 Task: Add an event with the title Performance Improvement Plan Review and Progress Tracking, date '2024/05/13', time 8:00 AM to 10:00 AMand add a description: Collecting and analyzing customer feedback, reviews, and sentiment regarding the campaign. This can be done through surveys, focus groups, social media monitoring, or other feedback mechanisms. Understanding customer perception and sentiment helps to gauge the campaign's impact on brand perception and customer satisfaction.Select event color  Basil . Add location for the event as: The Hague, Netherlands, logged in from the account softage.4@softage.netand send the event invitation to softage.2@softage.net and softage.3@softage.net. Set a reminder for the event Every weekday(Monday to Friday)
Action: Mouse moved to (69, 87)
Screenshot: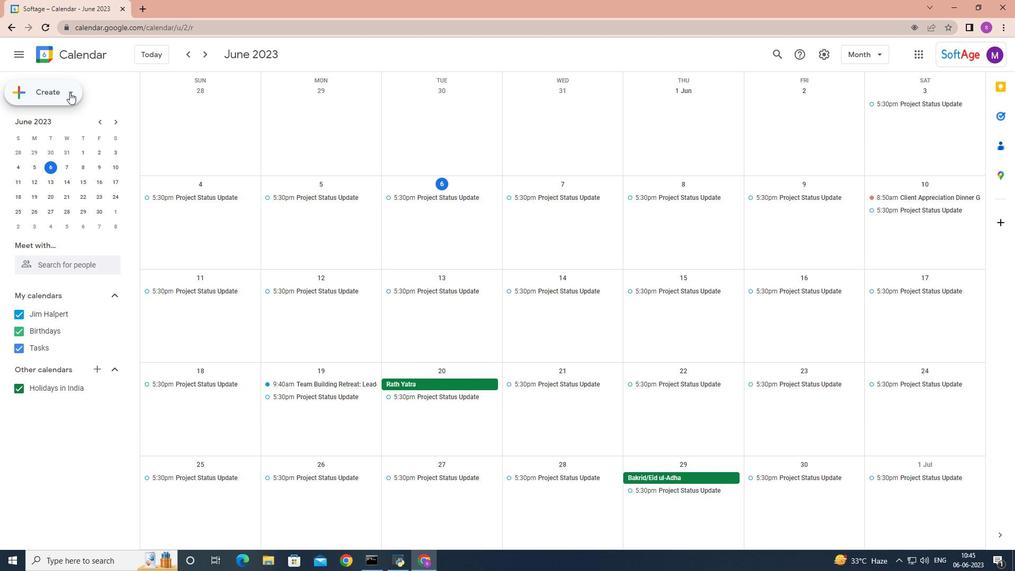 
Action: Mouse pressed left at (69, 87)
Screenshot: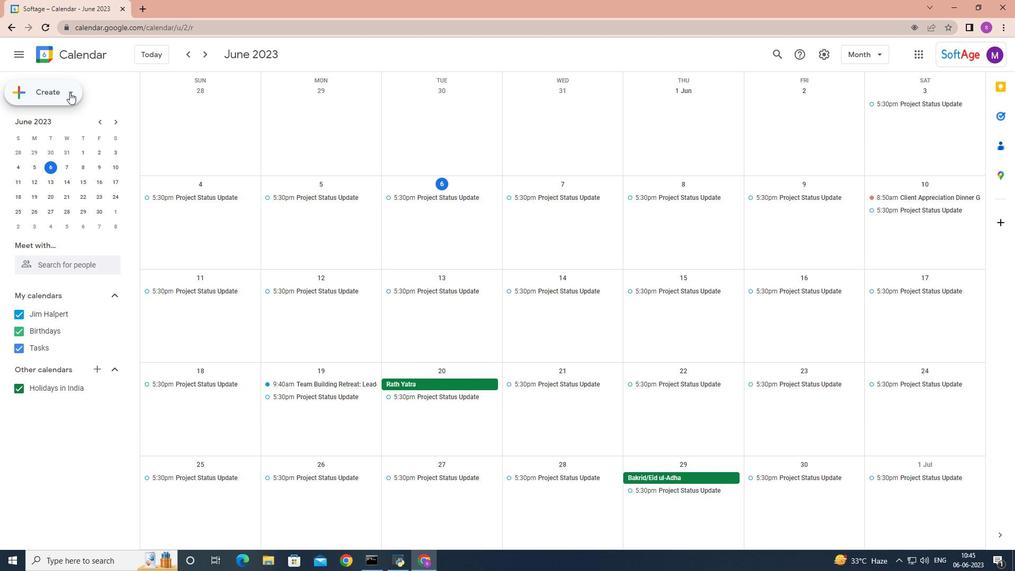 
Action: Mouse moved to (63, 120)
Screenshot: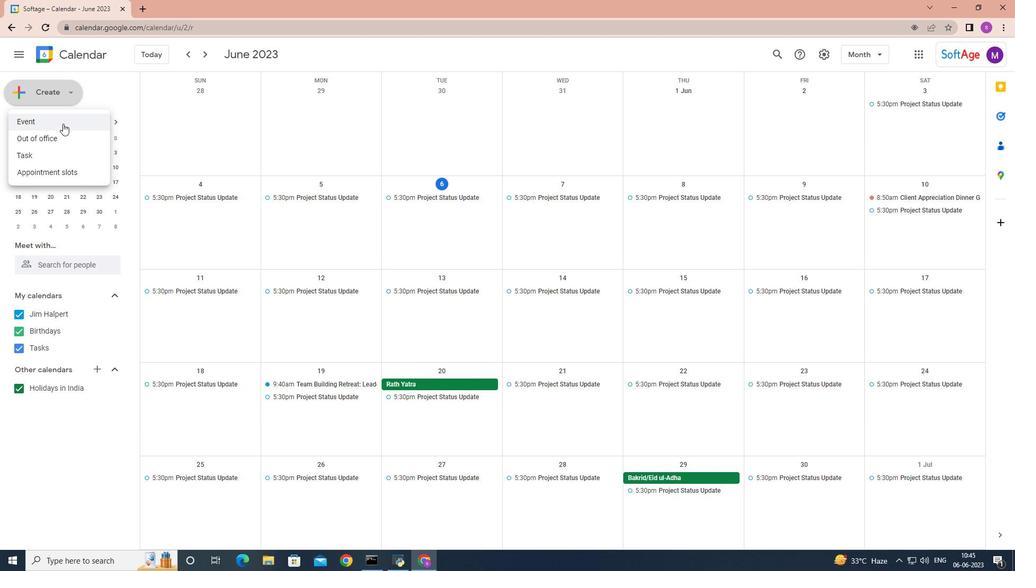 
Action: Mouse pressed left at (63, 120)
Screenshot: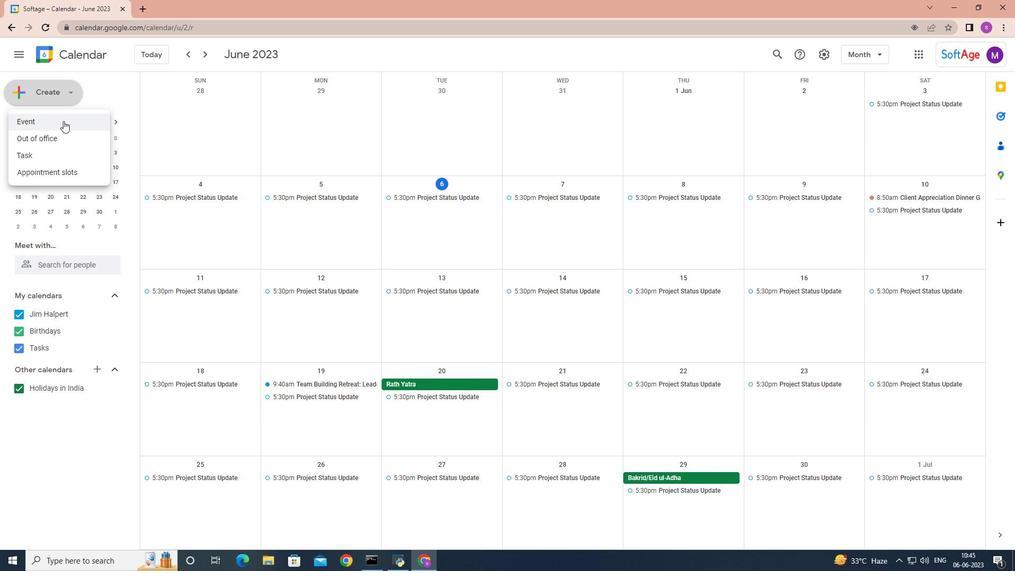 
Action: Mouse moved to (296, 414)
Screenshot: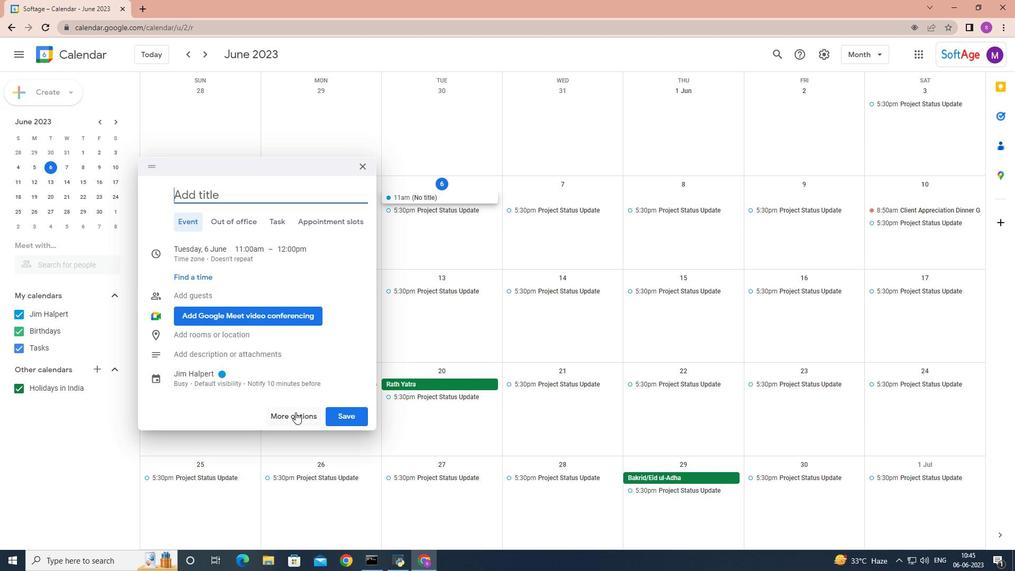 
Action: Mouse pressed left at (296, 414)
Screenshot: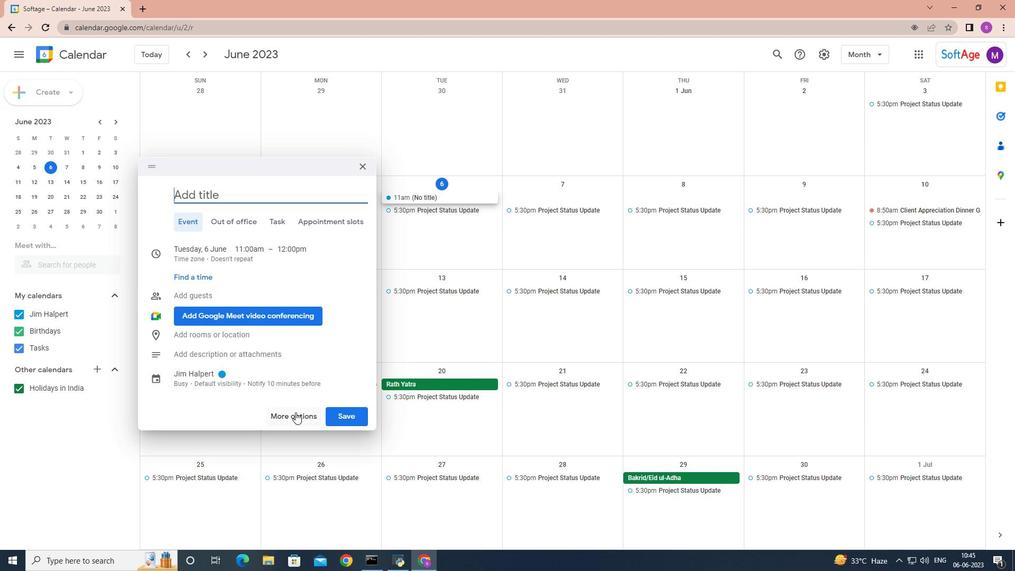 
Action: Key pressed <Key.shift>Performance<Key.space><Key.shift>Impovement<Key.space><Key.backspace><Key.backspace><Key.backspace><Key.backspace><Key.backspace><Key.backspace><Key.backspace><Key.backspace>rovement<Key.space><Key.shift>Plal<Key.backspace>n<Key.space><Key.shift>Revo<Key.backspace>iew<Key.space>and<Key.space>progress<Key.space><Key.shift>Tracking<Key.space>
Screenshot: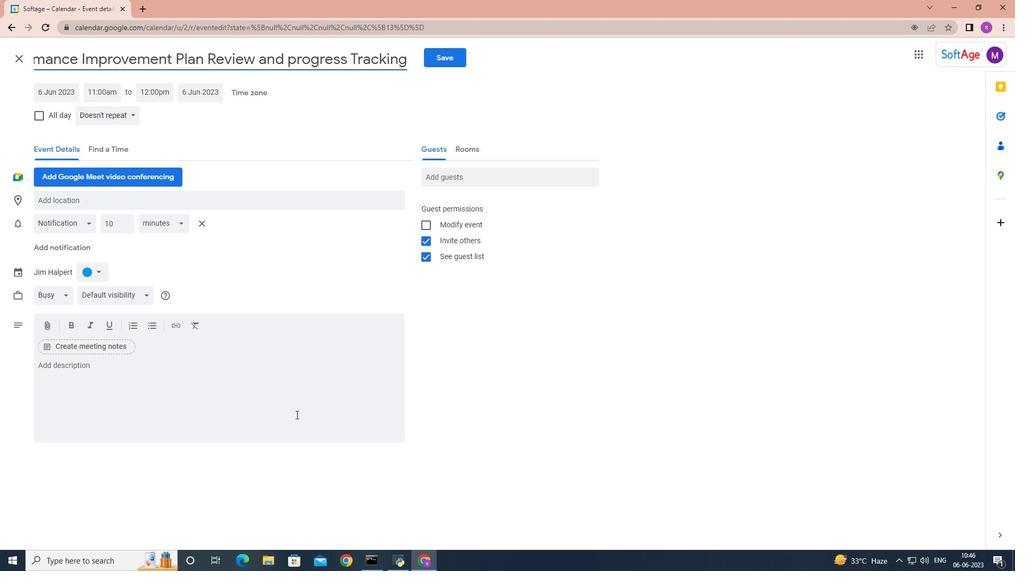
Action: Mouse moved to (60, 91)
Screenshot: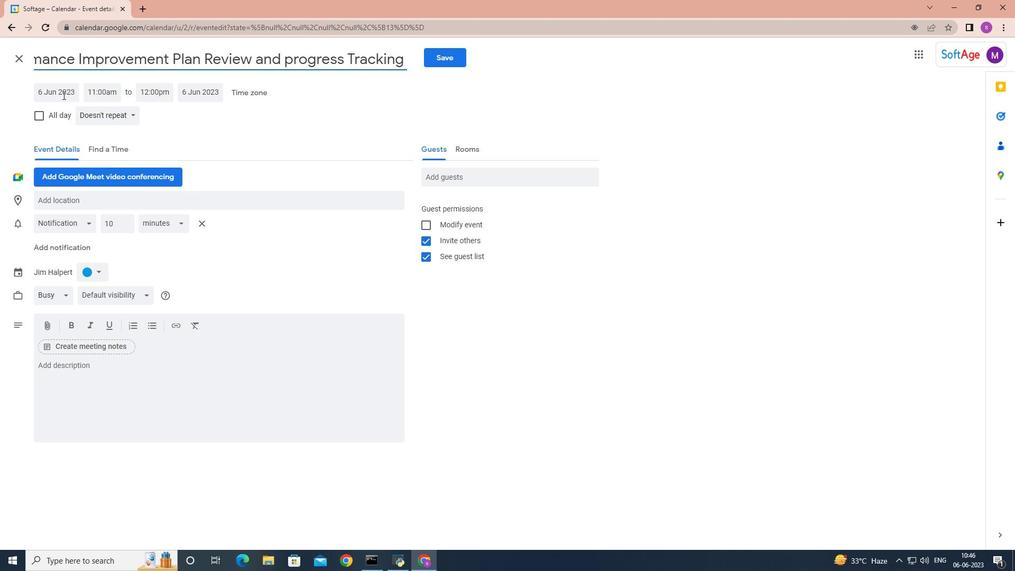 
Action: Mouse pressed left at (60, 91)
Screenshot: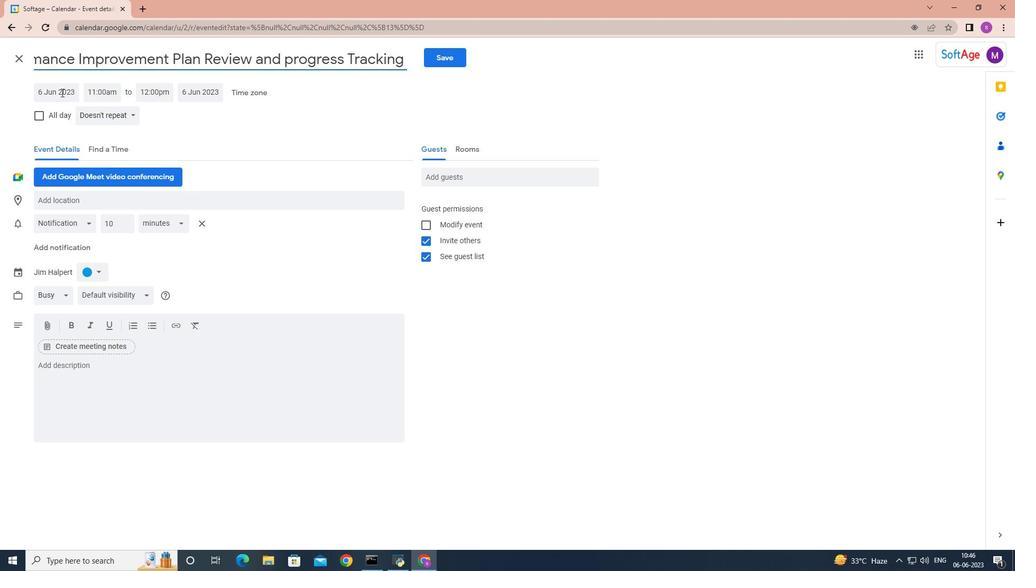 
Action: Mouse moved to (169, 113)
Screenshot: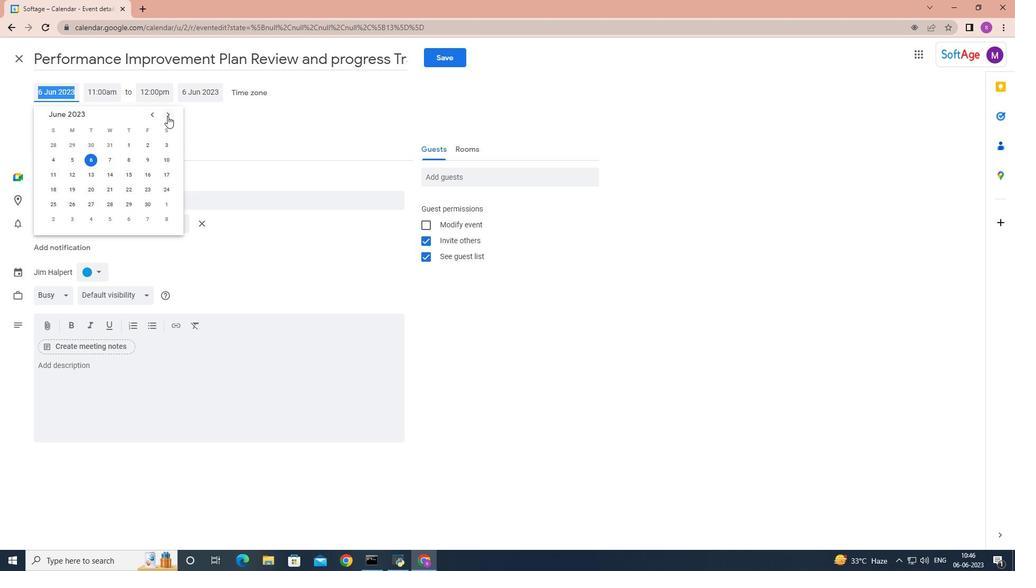 
Action: Mouse pressed left at (169, 113)
Screenshot: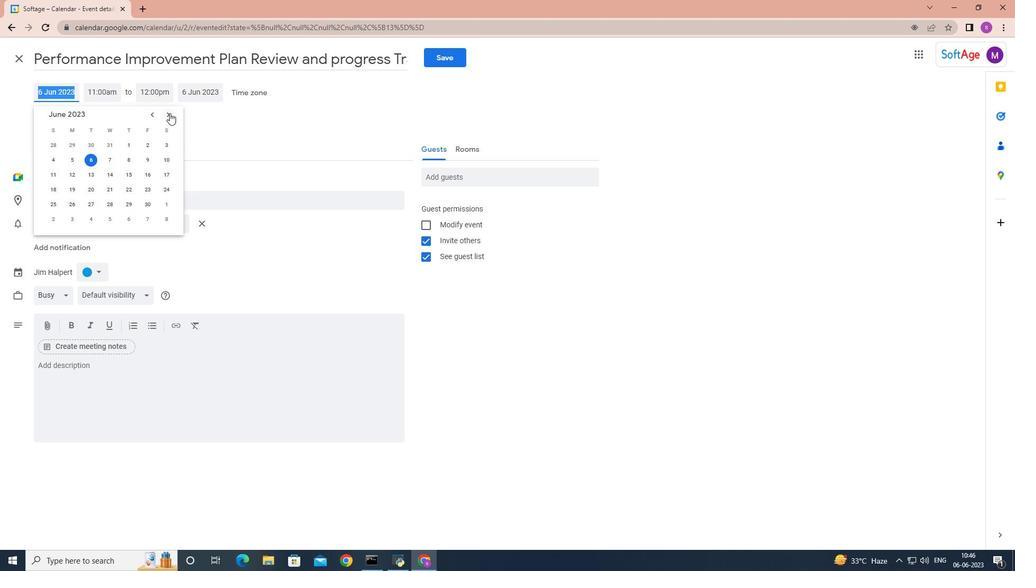 
Action: Mouse pressed left at (169, 113)
Screenshot: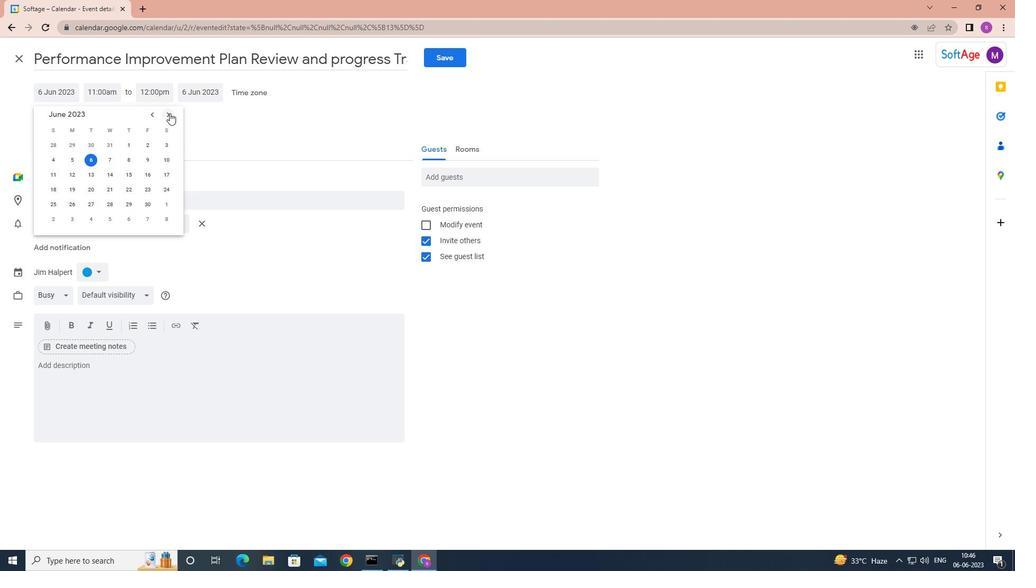 
Action: Mouse pressed left at (169, 113)
Screenshot: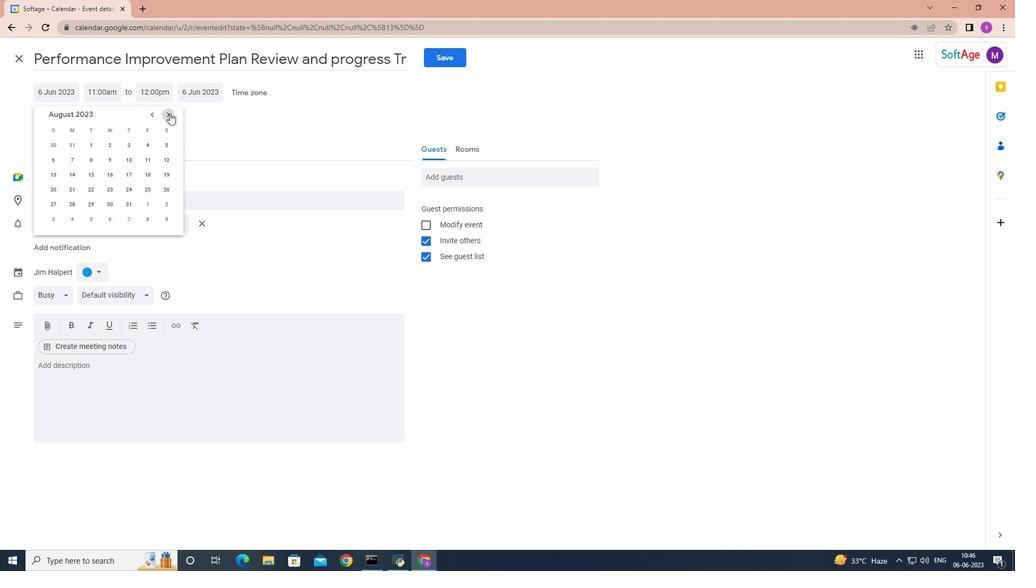 
Action: Mouse pressed left at (169, 113)
Screenshot: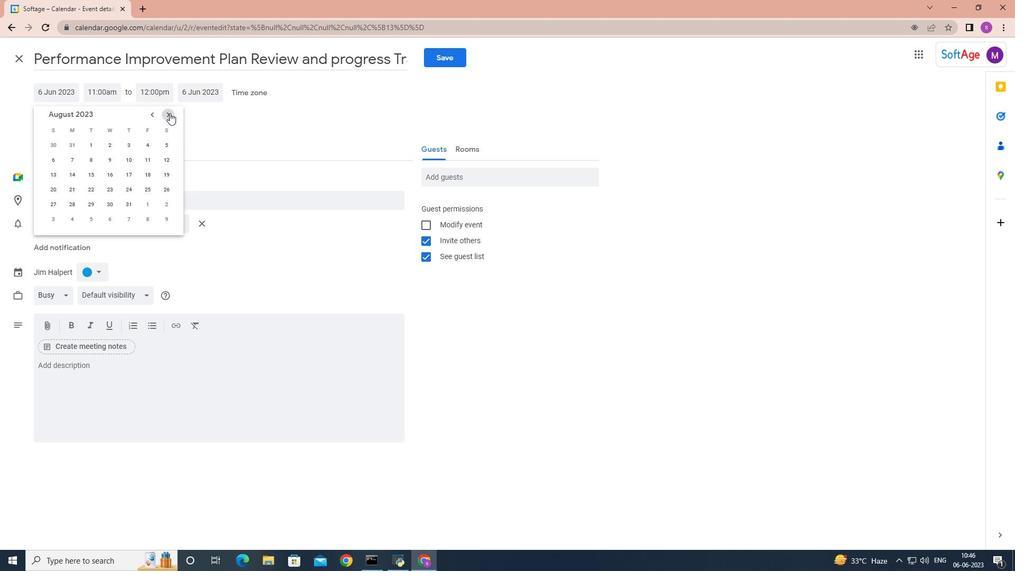 
Action: Mouse pressed left at (169, 113)
Screenshot: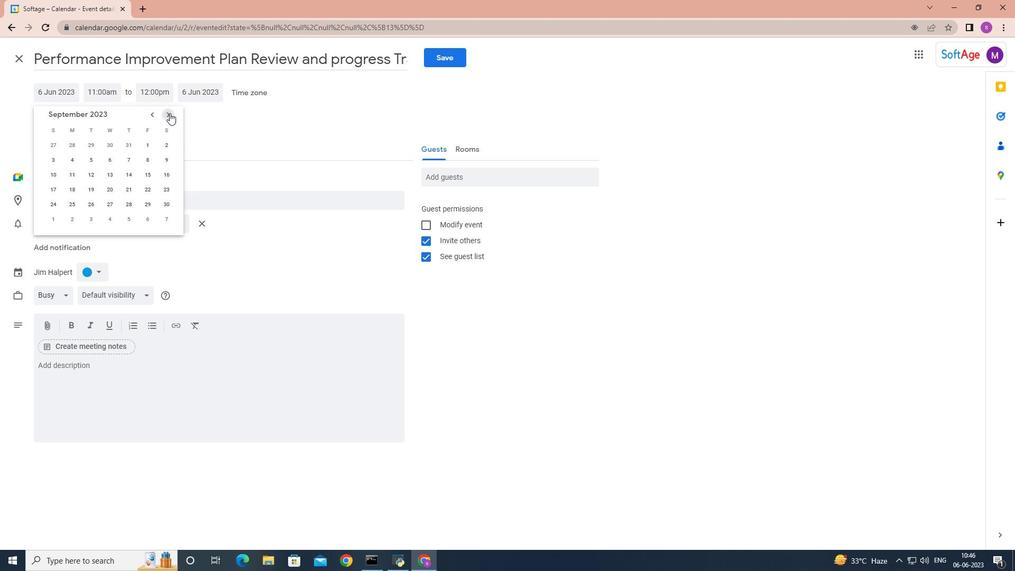 
Action: Mouse pressed left at (169, 113)
Screenshot: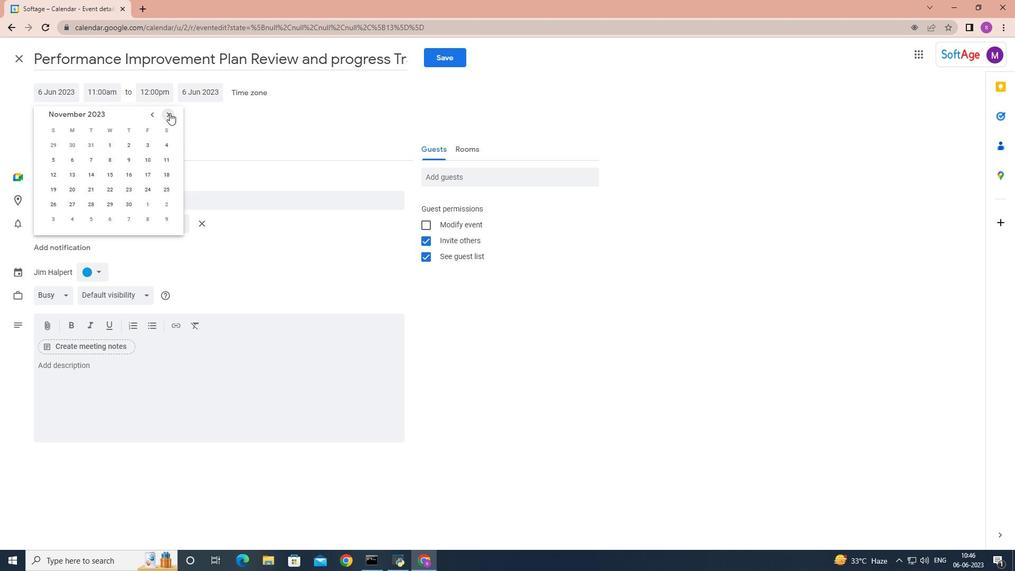 
Action: Mouse pressed left at (169, 113)
Screenshot: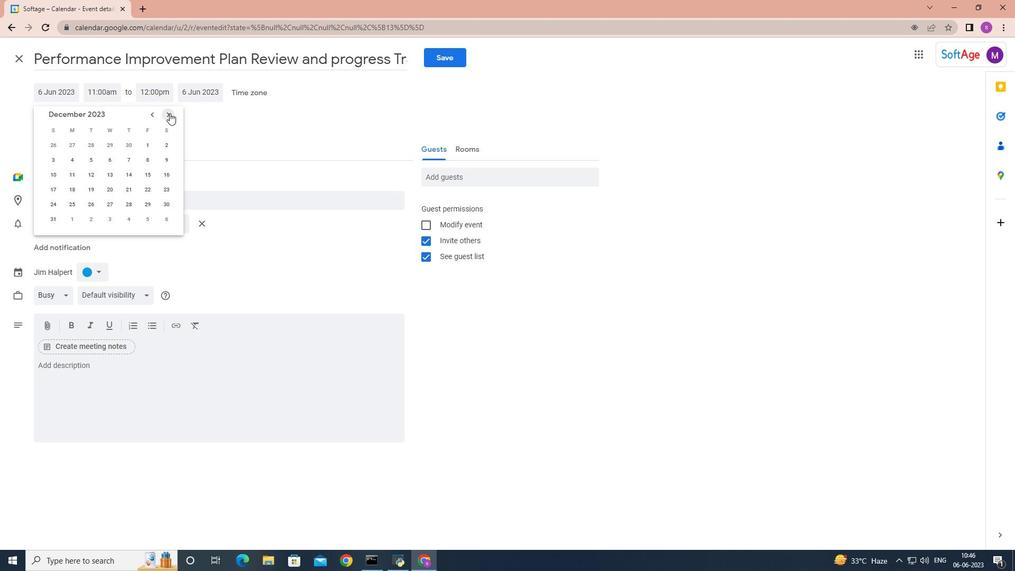 
Action: Mouse pressed left at (169, 113)
Screenshot: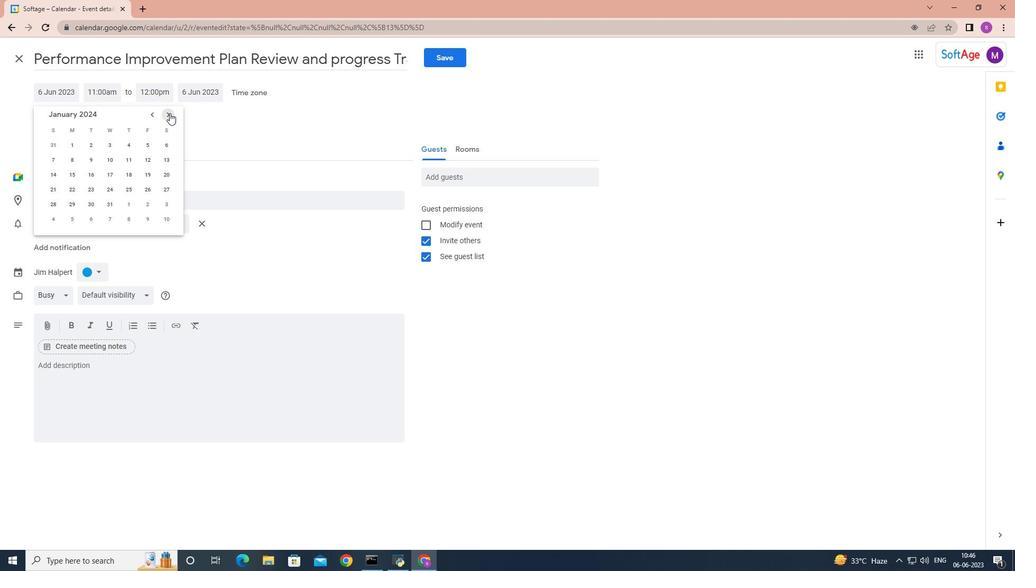 
Action: Mouse pressed left at (169, 113)
Screenshot: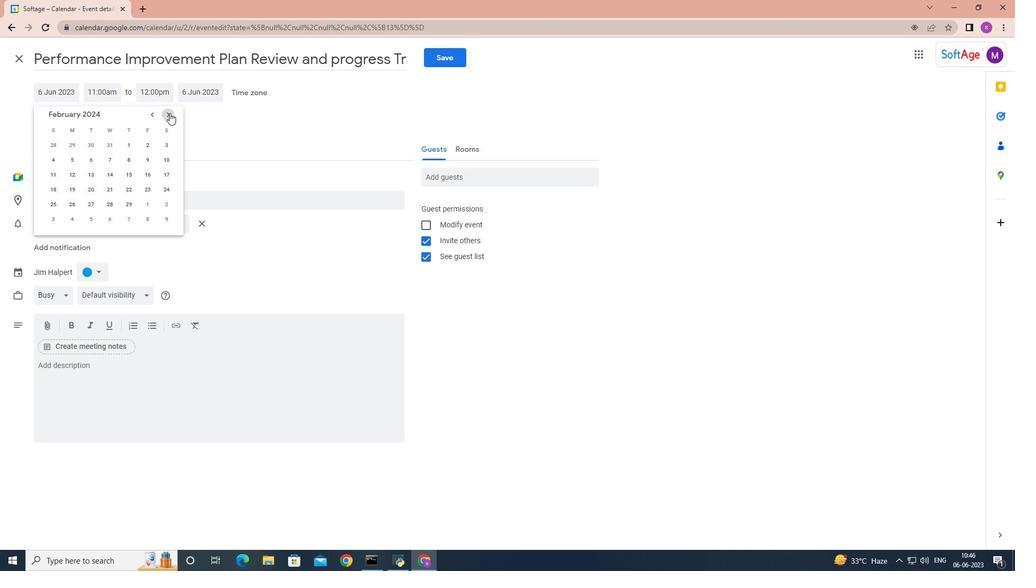 
Action: Mouse pressed left at (169, 113)
Screenshot: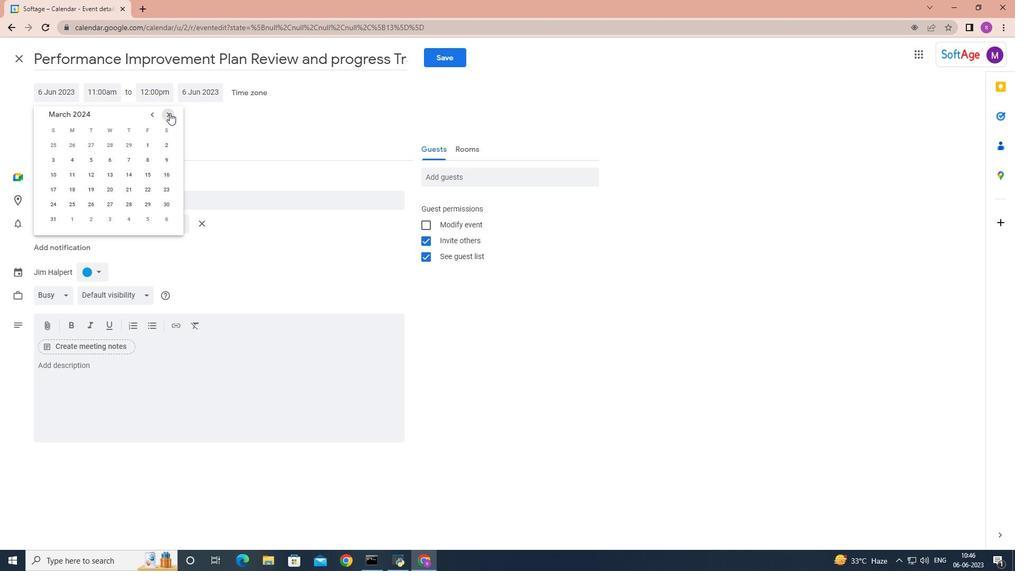 
Action: Mouse pressed left at (169, 113)
Screenshot: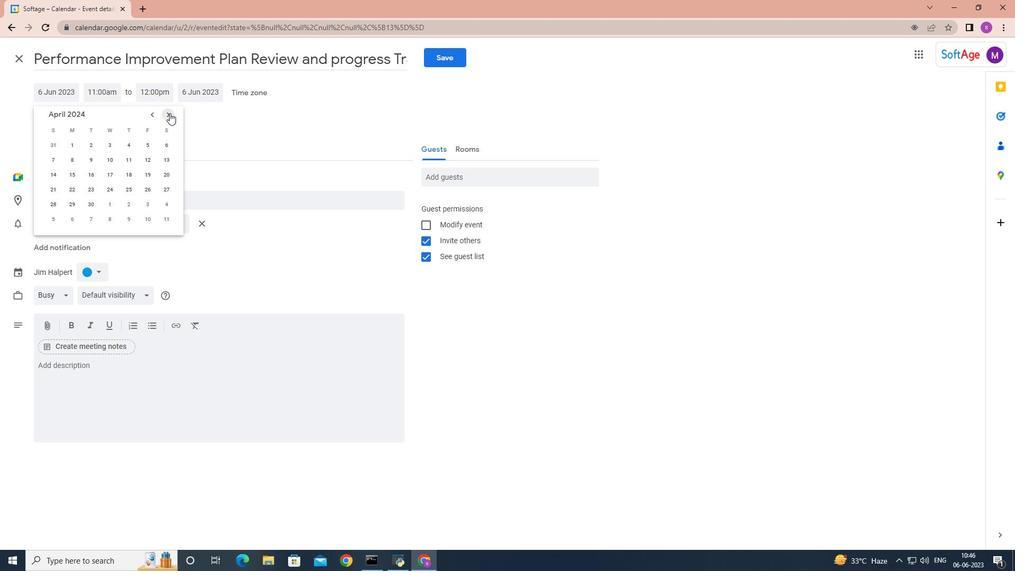 
Action: Mouse moved to (70, 172)
Screenshot: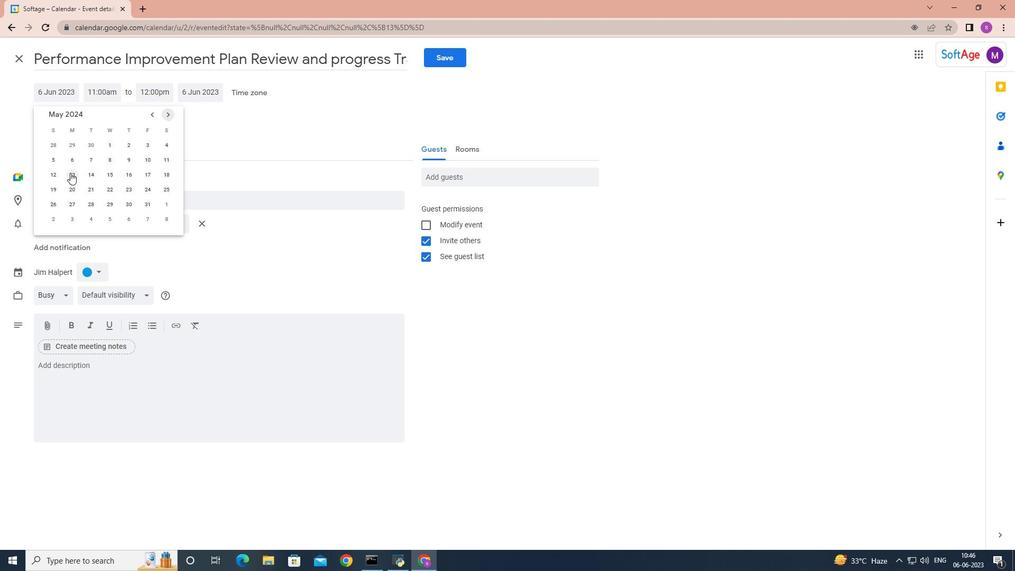 
Action: Mouse pressed left at (70, 172)
Screenshot: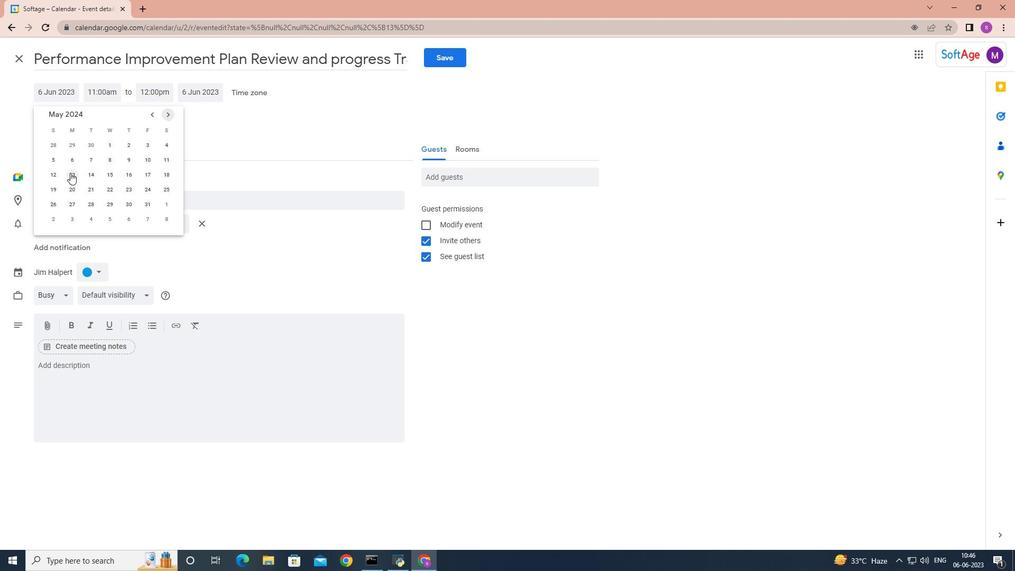 
Action: Mouse moved to (108, 94)
Screenshot: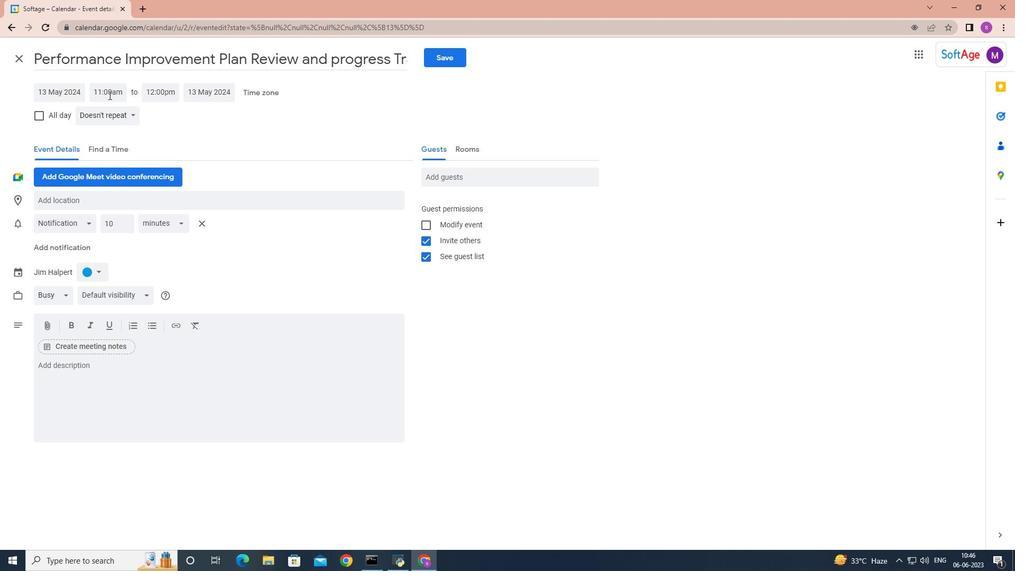 
Action: Mouse pressed left at (108, 94)
Screenshot: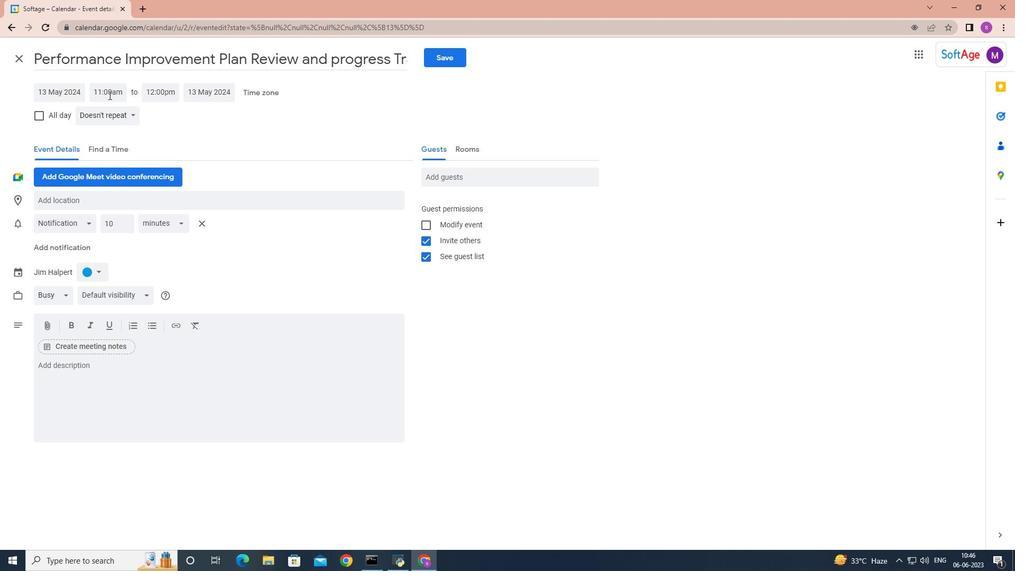 
Action: Mouse moved to (114, 138)
Screenshot: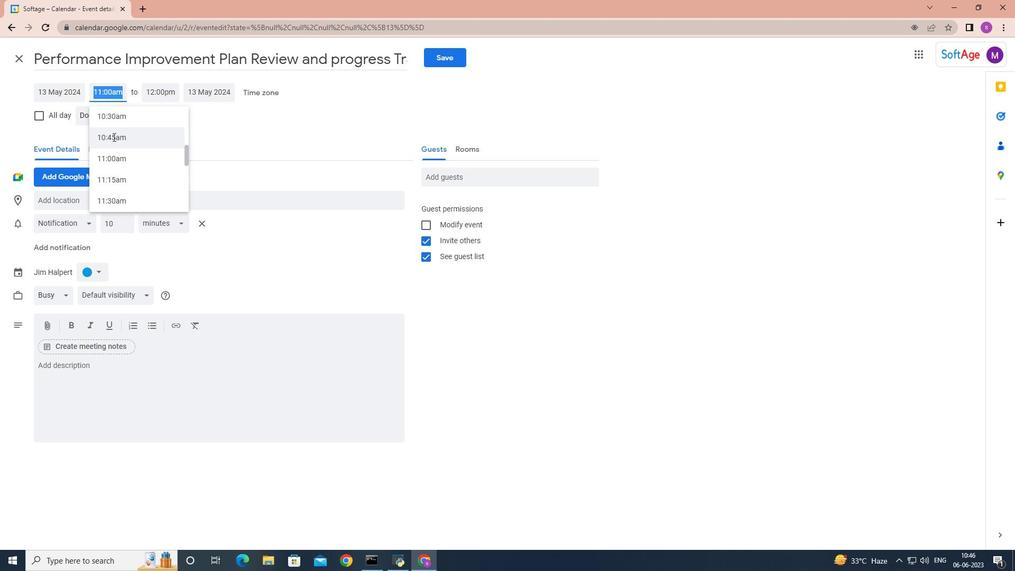 
Action: Mouse scrolled (114, 138) with delta (0, 0)
Screenshot: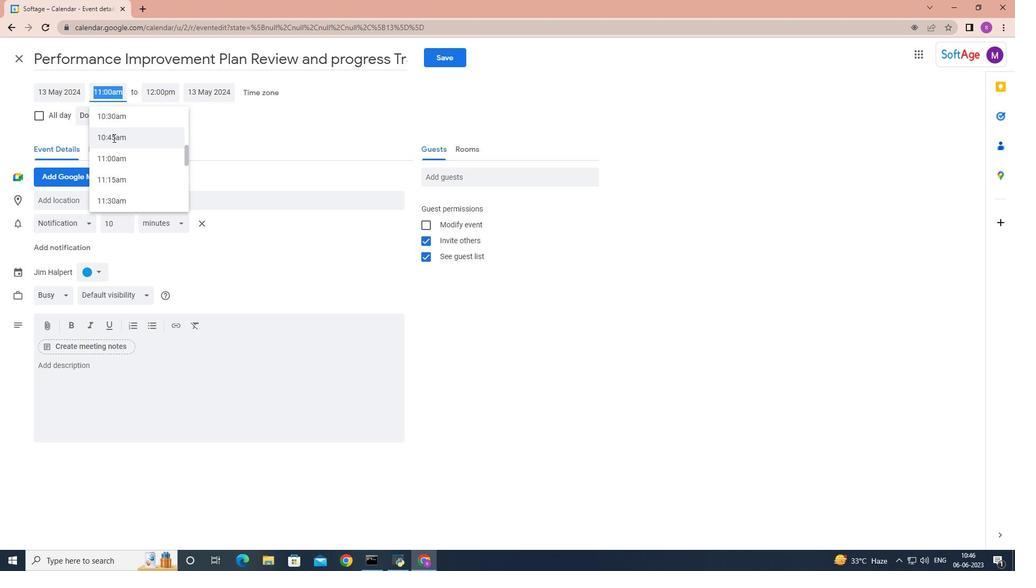 
Action: Mouse scrolled (114, 138) with delta (0, 0)
Screenshot: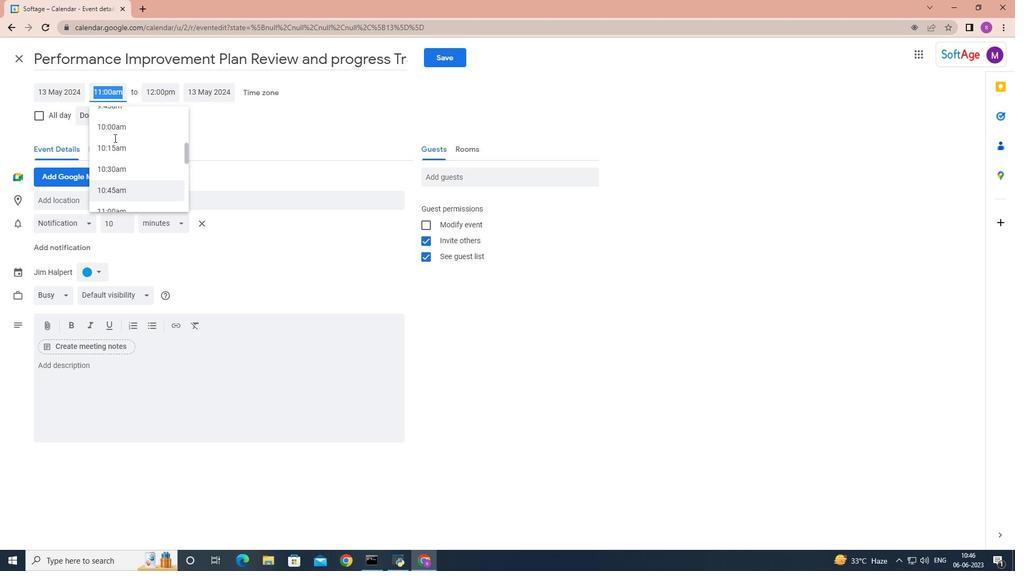 
Action: Mouse scrolled (114, 138) with delta (0, 0)
Screenshot: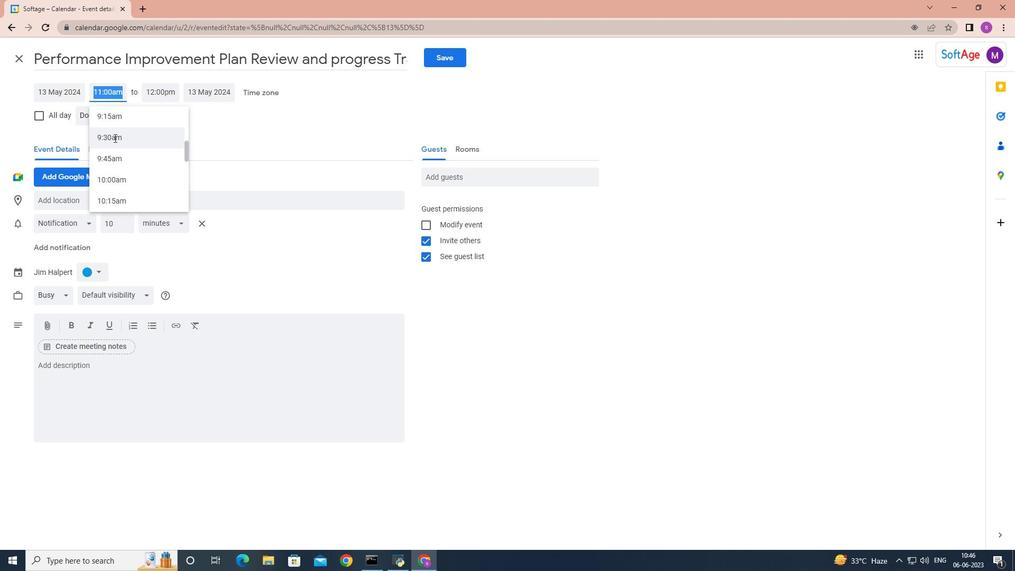 
Action: Mouse moved to (115, 135)
Screenshot: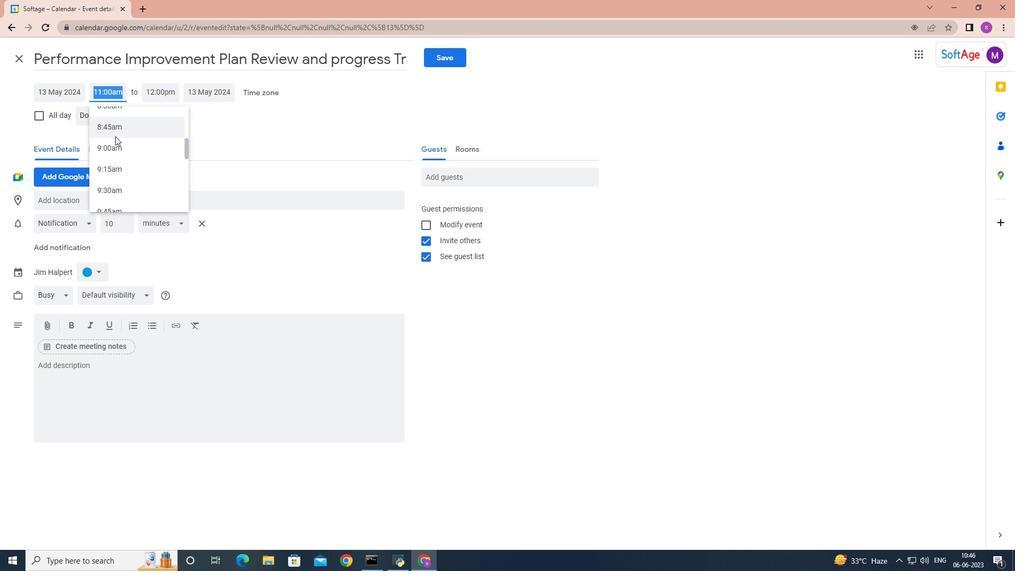 
Action: Mouse scrolled (115, 136) with delta (0, 0)
Screenshot: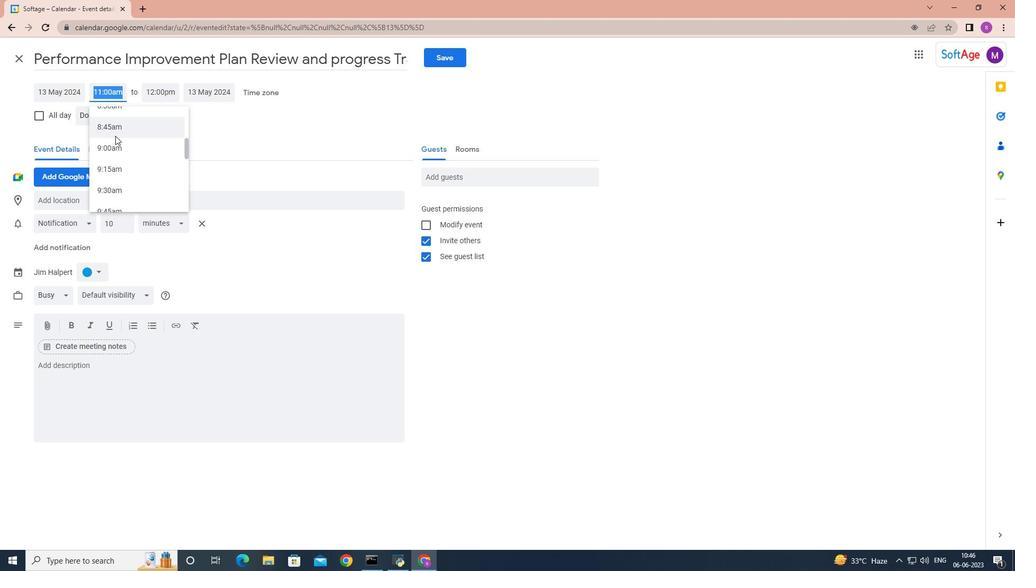 
Action: Mouse moved to (122, 115)
Screenshot: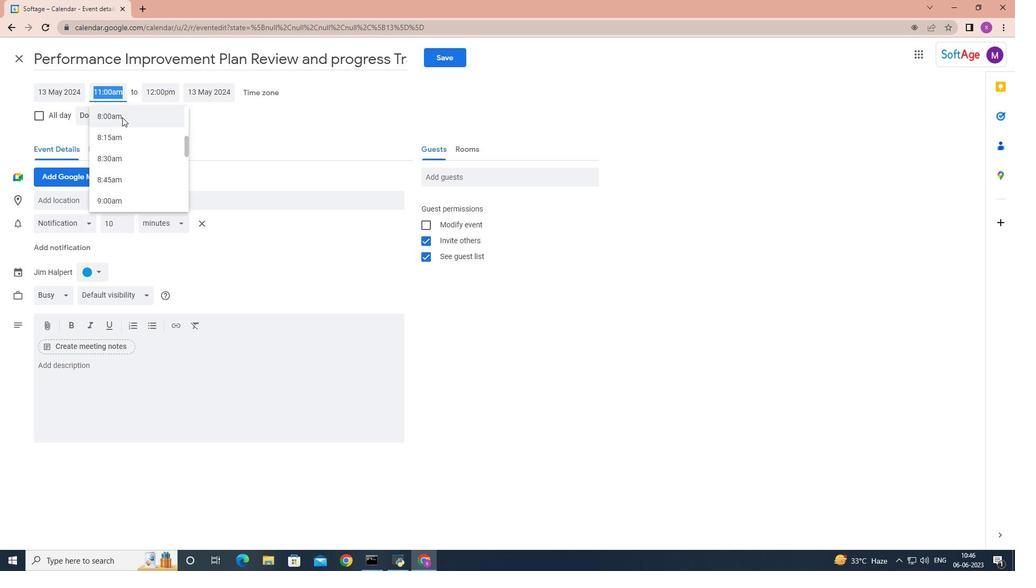 
Action: Mouse pressed left at (122, 115)
Screenshot: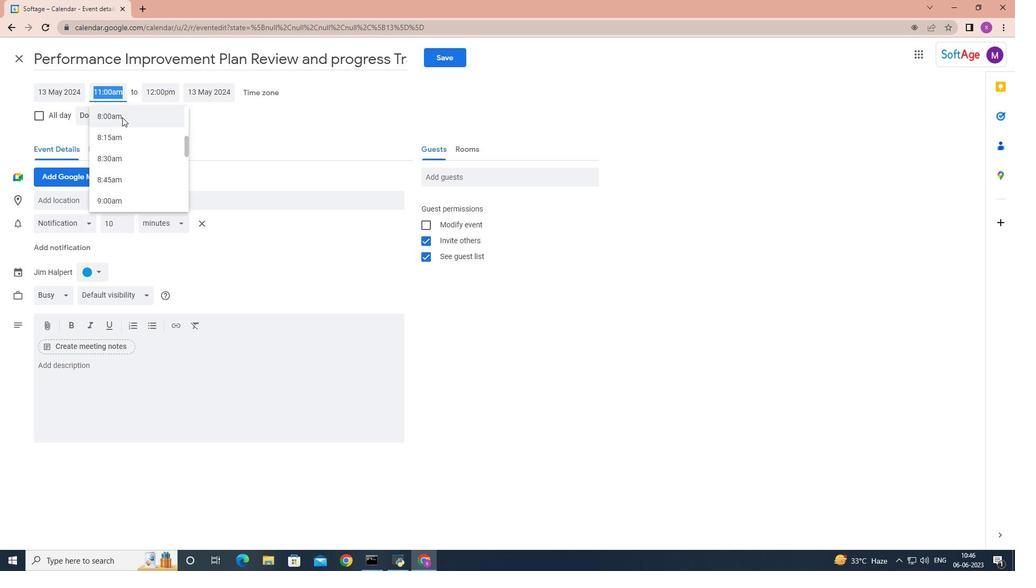 
Action: Mouse moved to (157, 94)
Screenshot: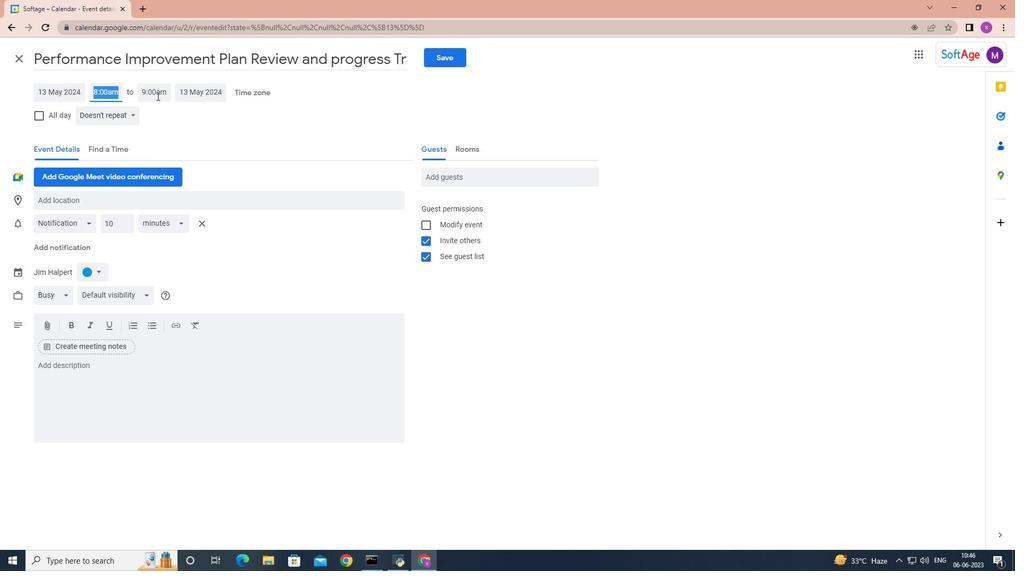 
Action: Mouse pressed left at (157, 94)
Screenshot: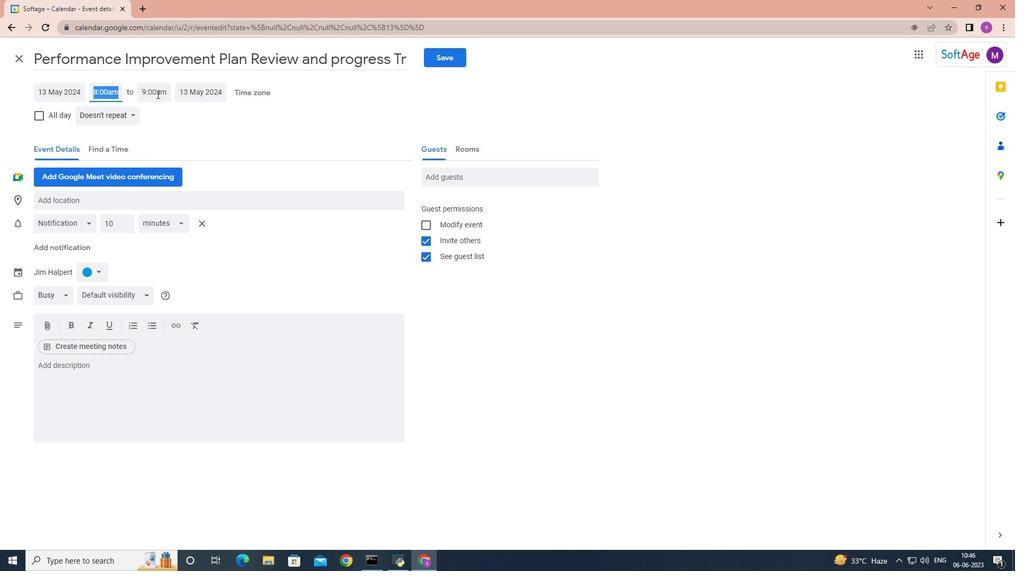 
Action: Mouse moved to (187, 202)
Screenshot: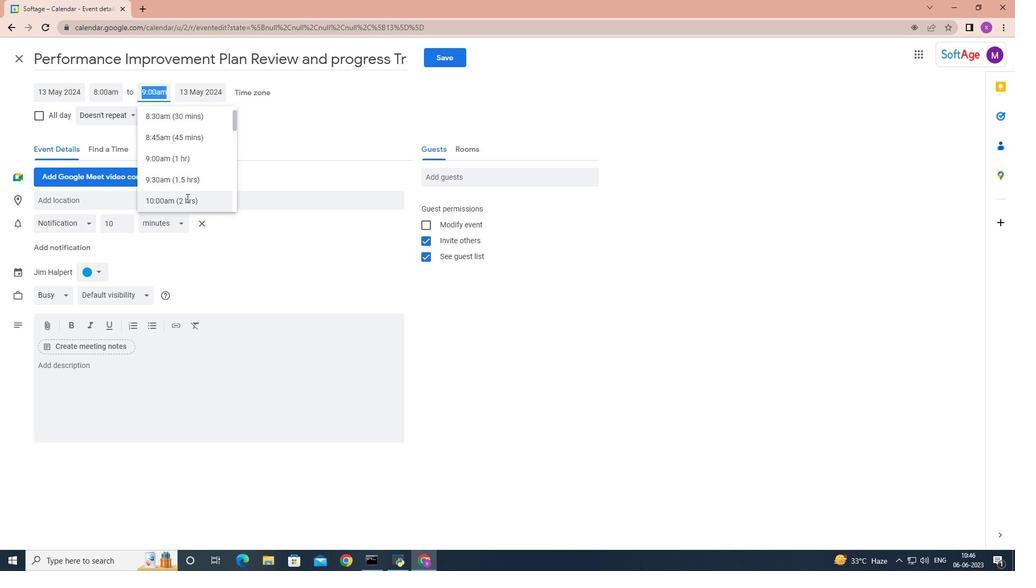 
Action: Mouse pressed left at (187, 202)
Screenshot: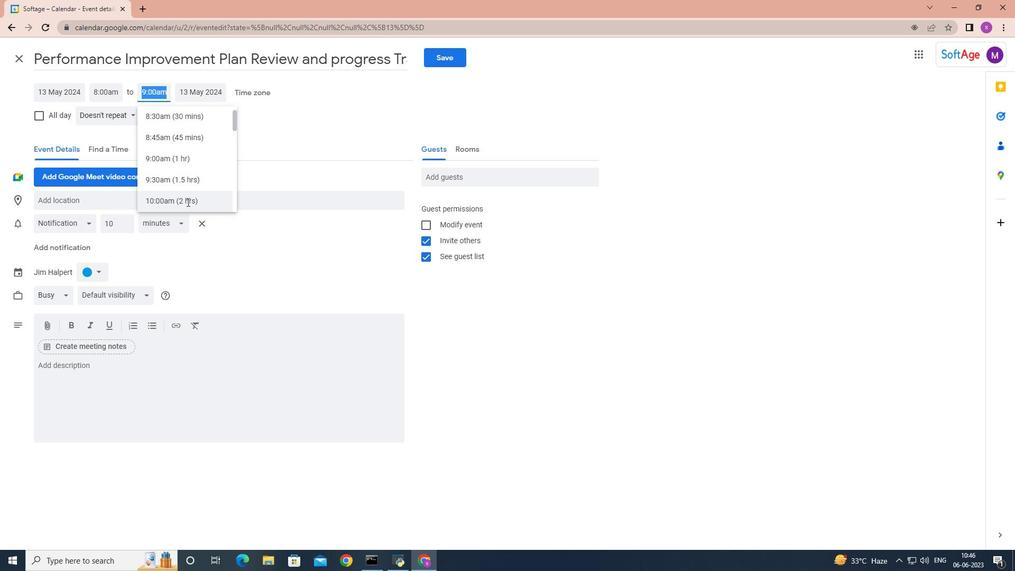 
Action: Mouse moved to (125, 378)
Screenshot: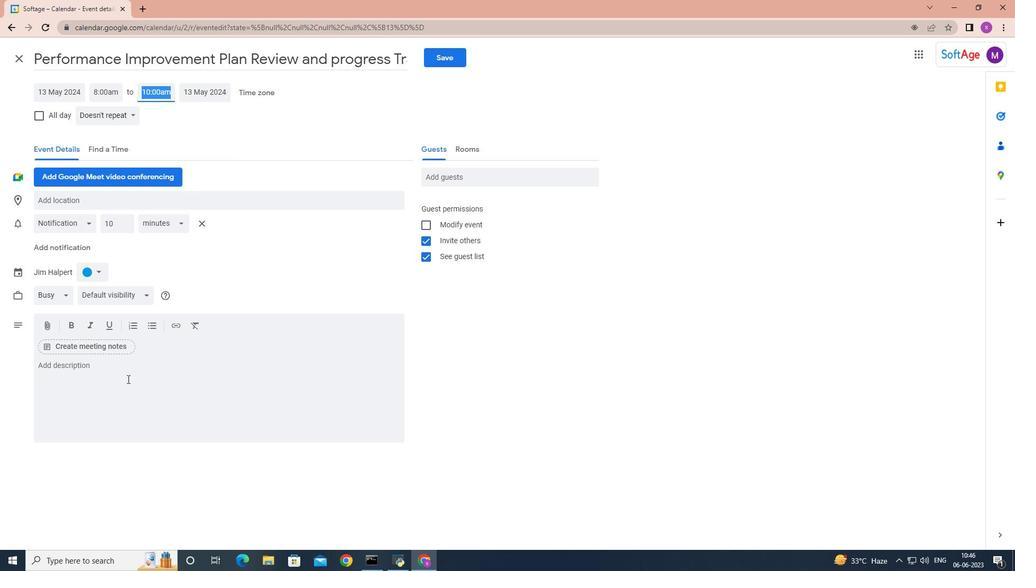
Action: Mouse pressed left at (125, 378)
Screenshot: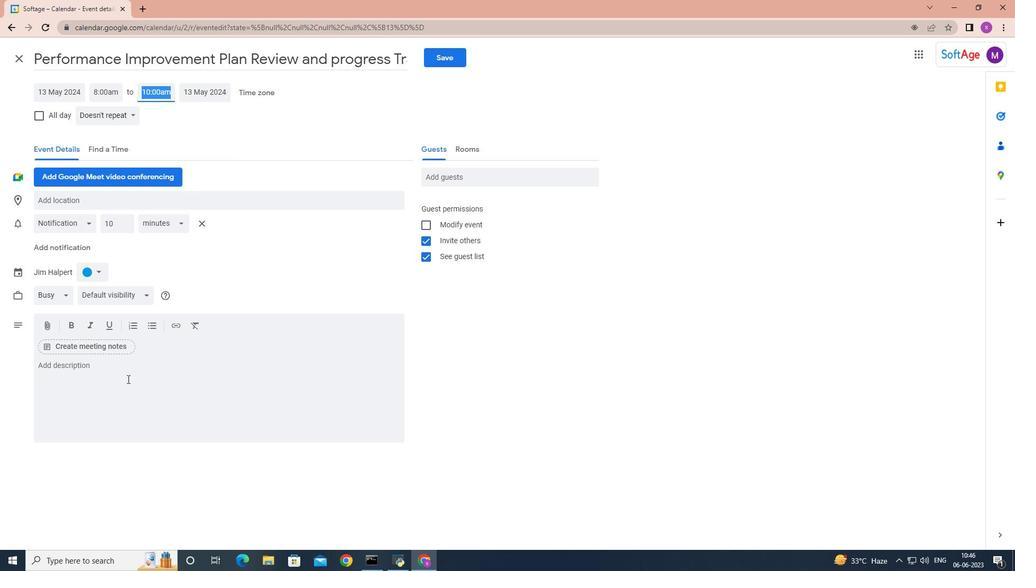 
Action: Key pressed <Key.shift>Collr<Key.backspace>ection<Key.space>and<Key.space>analyzing<Key.space>customer<Key.space>feedback,<Key.space>reviews<Key.space>and<Key.space>sentiment<Key.space>regardinm<Key.backspace>g<Key.space>the<Key.space>campaign.<Key.space><Key.shift>This<Key.space>v<Key.backspace>can<Key.space>be<Key.space>done<Key.space>thri<Key.backspace>ough<Key.space>surveys,<Key.space>focus<Key.space>groups,<Key.space>social<Key.space>media<Key.space>monitoring<Key.space>or<Key.space>other<Key.space>feedback<Key.space>menchanis,<Key.backspace>ms.<Key.space><Key.backspace><Key.backspace><Key.backspace><Key.backspace><Key.backspace><Key.backspace><Key.backspace><Key.backspace><Key.backspace><Key.backspace><Key.backspace>chanisms.<Key.space><Key.shift>Understanding<Key.space>customer<Key.space>perception<Key.space>and<Key.space>sentiment<Key.space>helps<Key.space>to<Key.space>gauge<Key.space>the<Key.space>campaign<Key.space>impact<Key.space>on<Key.space>brand<Key.space>perception<Key.space>and<Key.space>customer<Key.space>satisfaction.
Screenshot: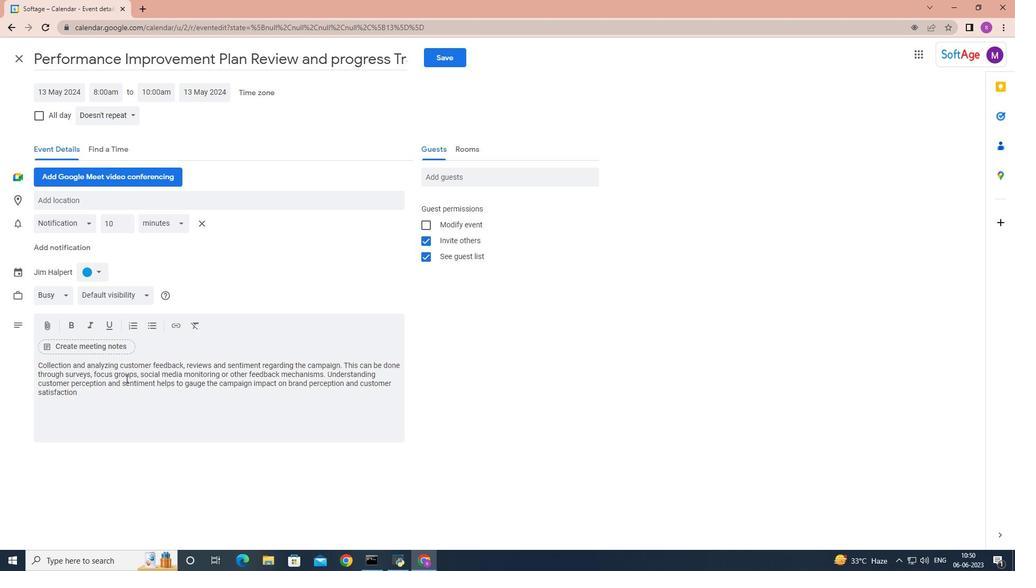 
Action: Mouse moved to (98, 271)
Screenshot: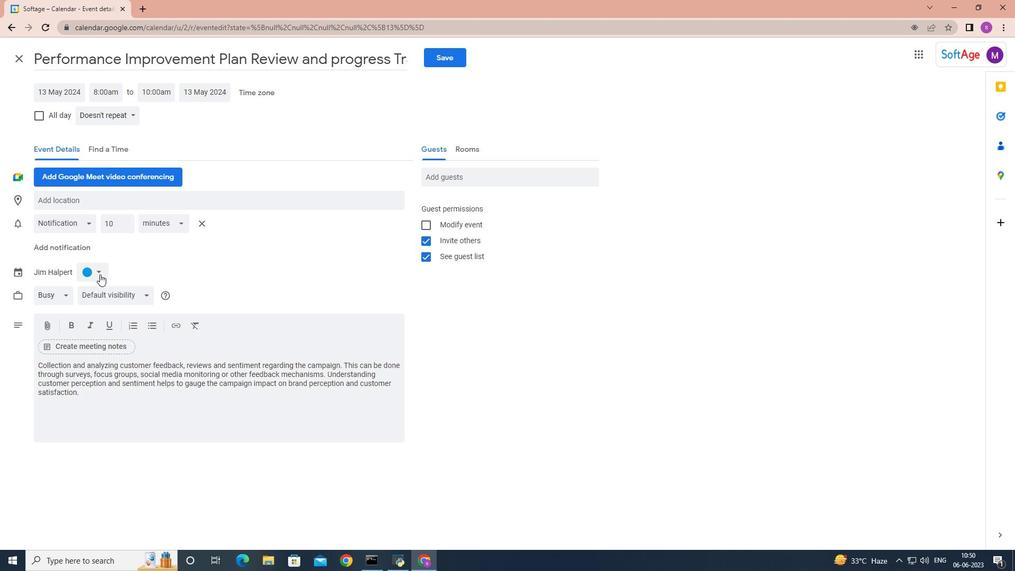 
Action: Mouse pressed left at (98, 271)
Screenshot: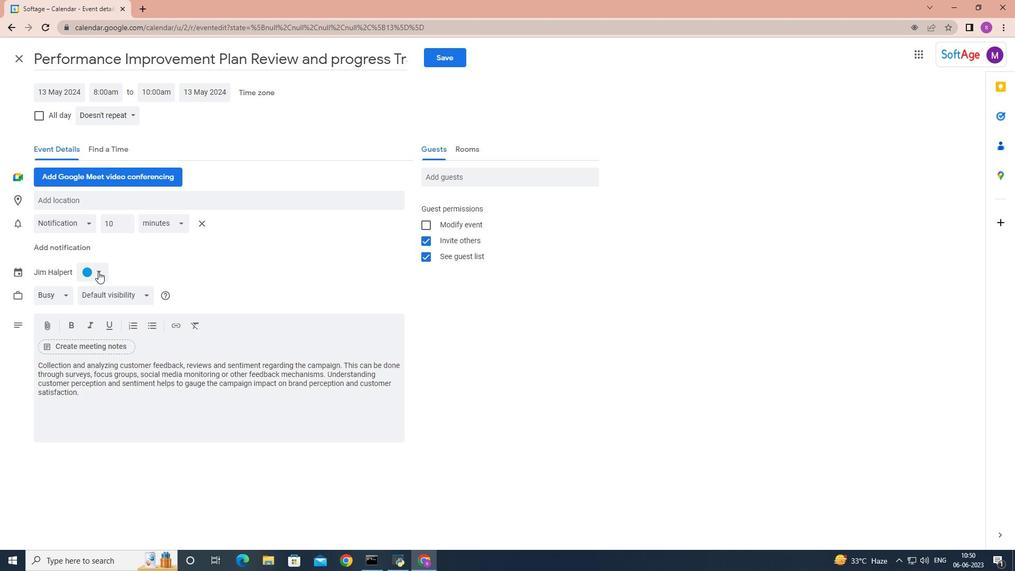 
Action: Mouse moved to (101, 300)
Screenshot: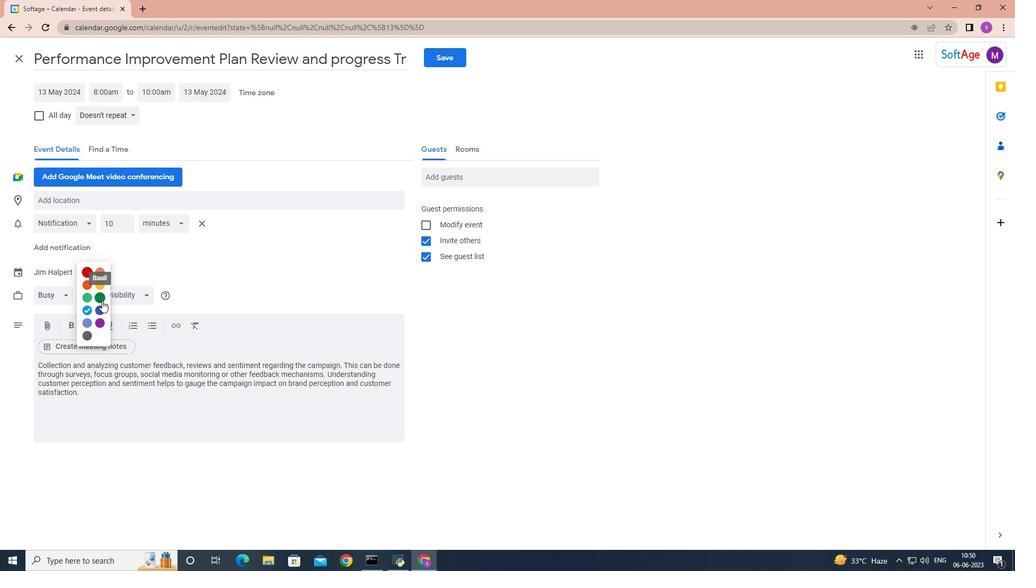 
Action: Mouse pressed left at (101, 300)
Screenshot: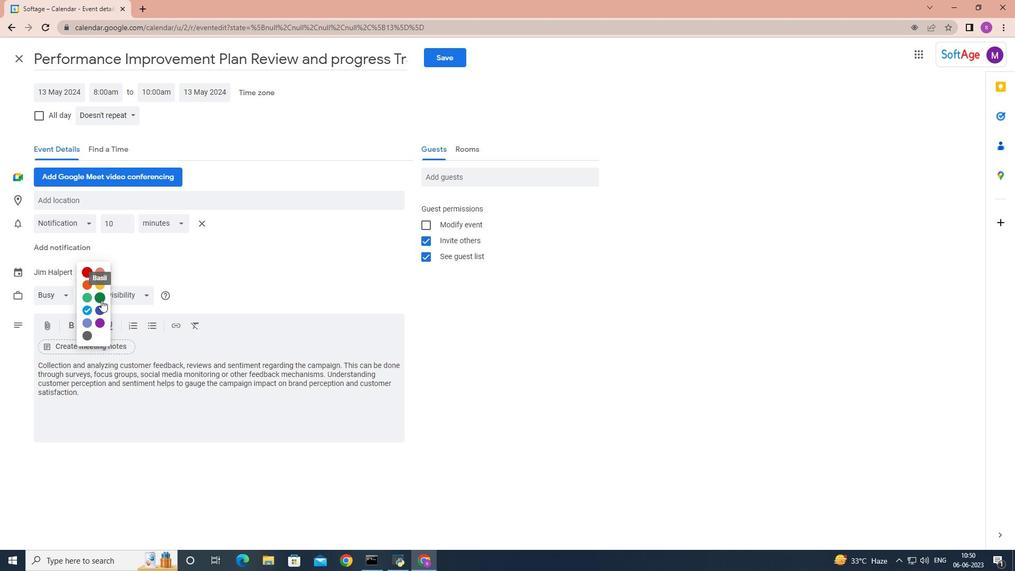 
Action: Mouse moved to (119, 198)
Screenshot: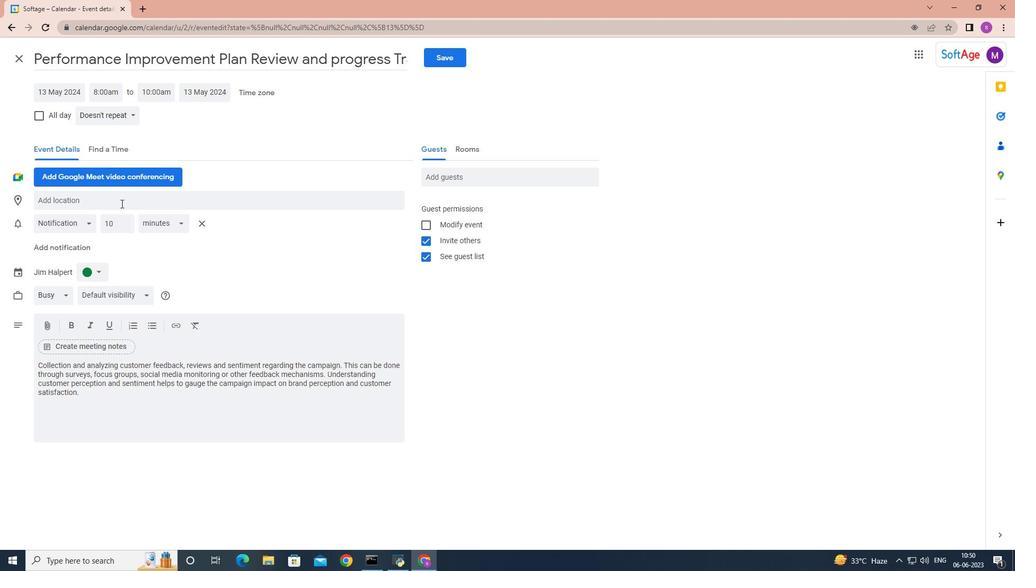 
Action: Mouse pressed left at (119, 198)
Screenshot: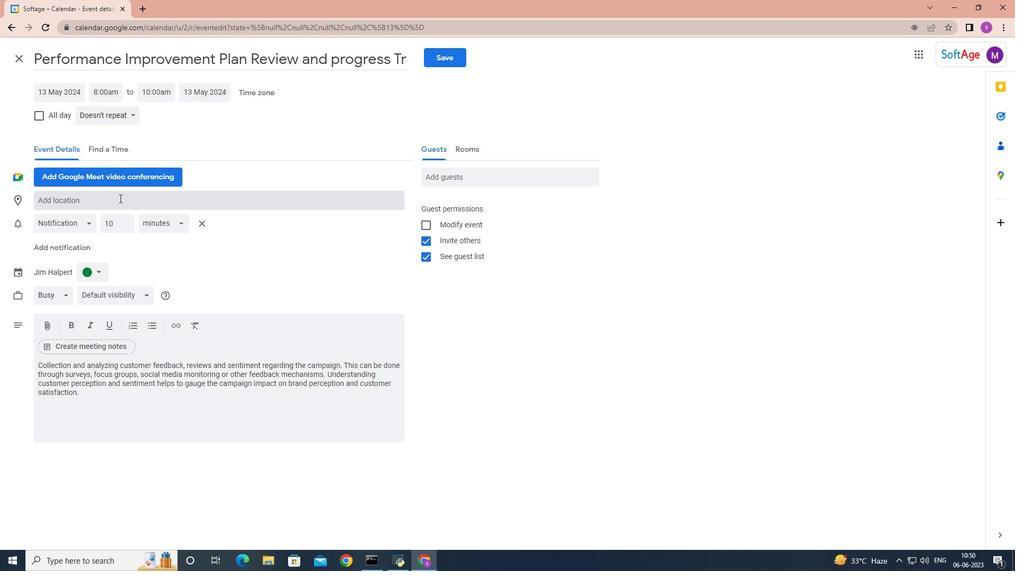 
Action: Key pressed <Key.shift>The<Key.space><Key.shift>ha<Key.backspace><Key.backspace><Key.shift>Hague,<Key.space><Key.shift>Netherlands
Screenshot: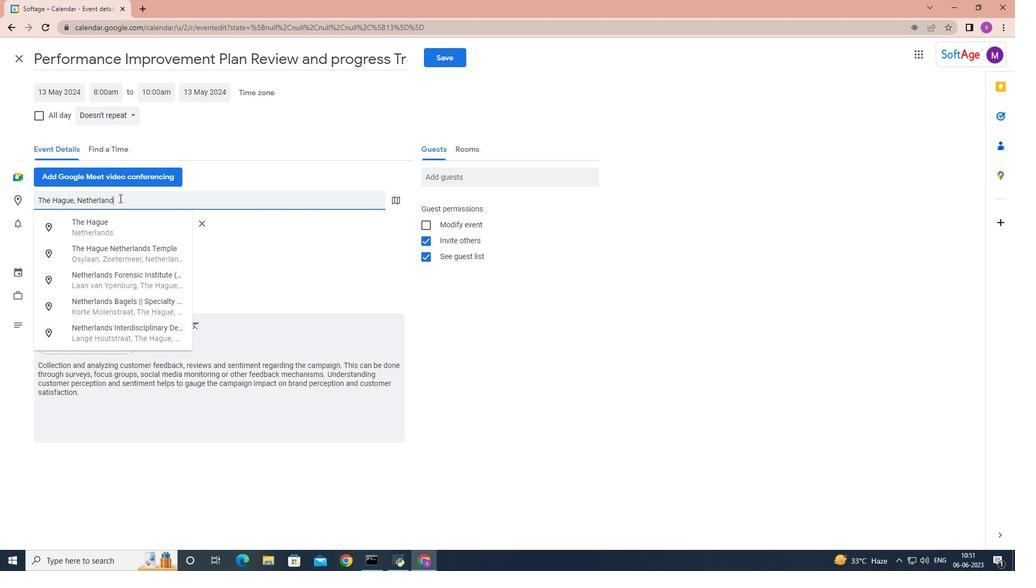 
Action: Mouse moved to (441, 174)
Screenshot: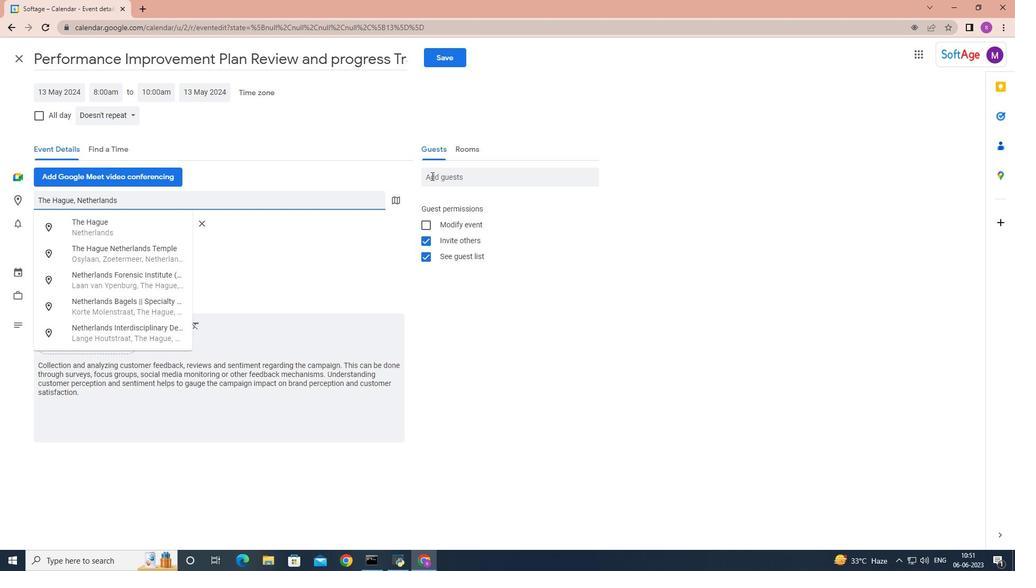 
Action: Mouse pressed left at (441, 174)
Screenshot: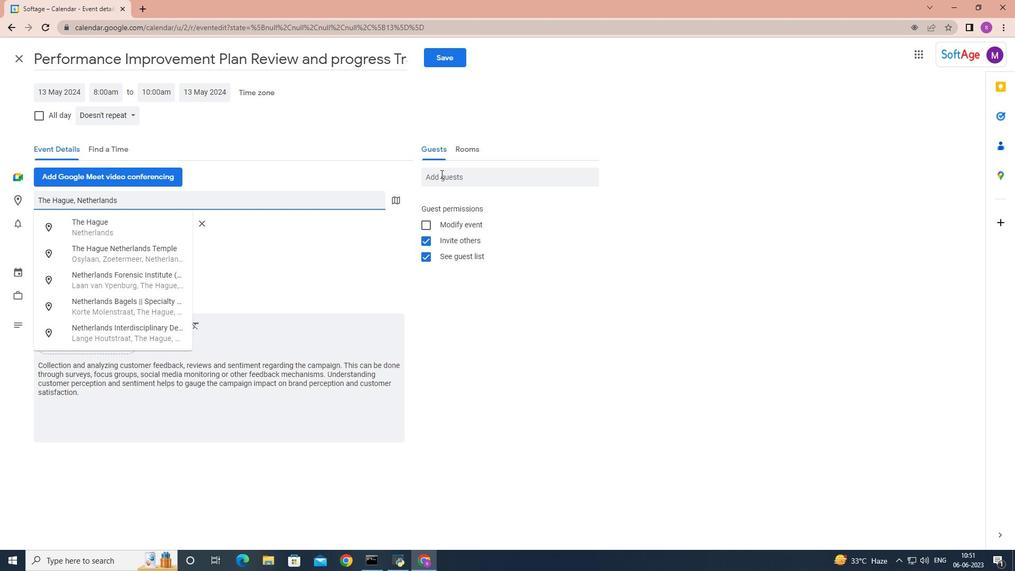 
Action: Mouse moved to (441, 174)
Screenshot: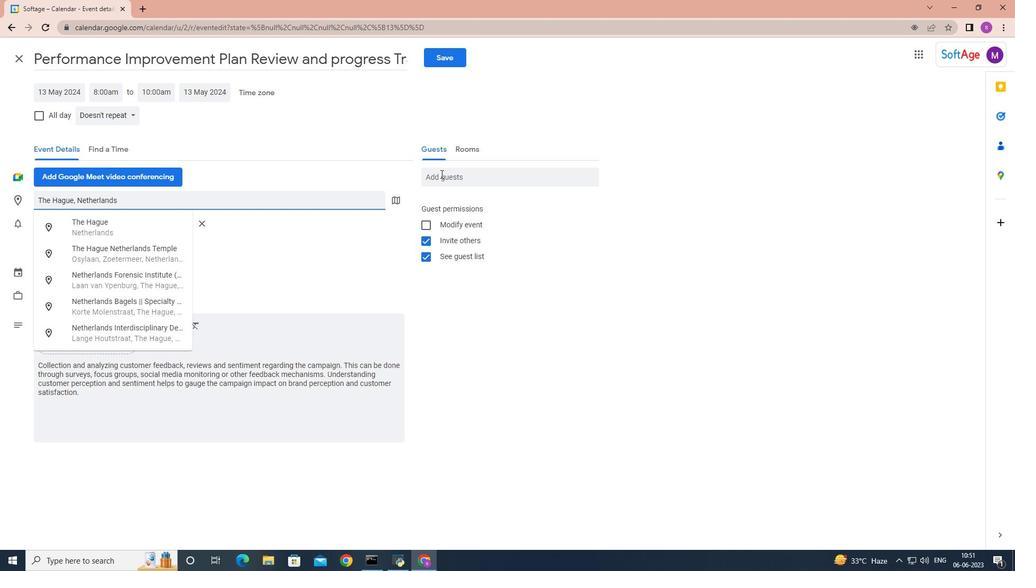 
Action: Key pressed sosftage.2
Screenshot: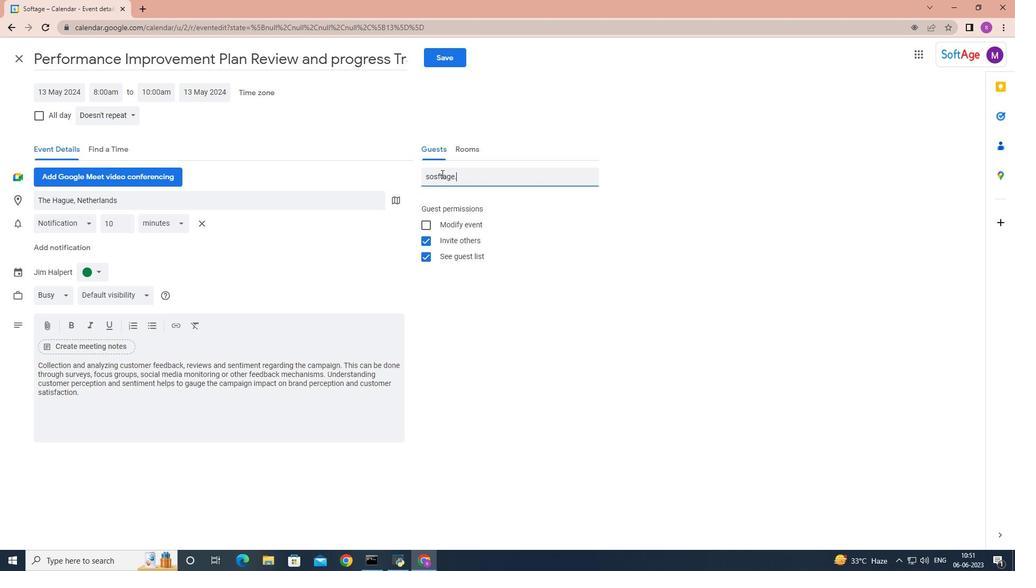 
Action: Mouse moved to (469, 180)
Screenshot: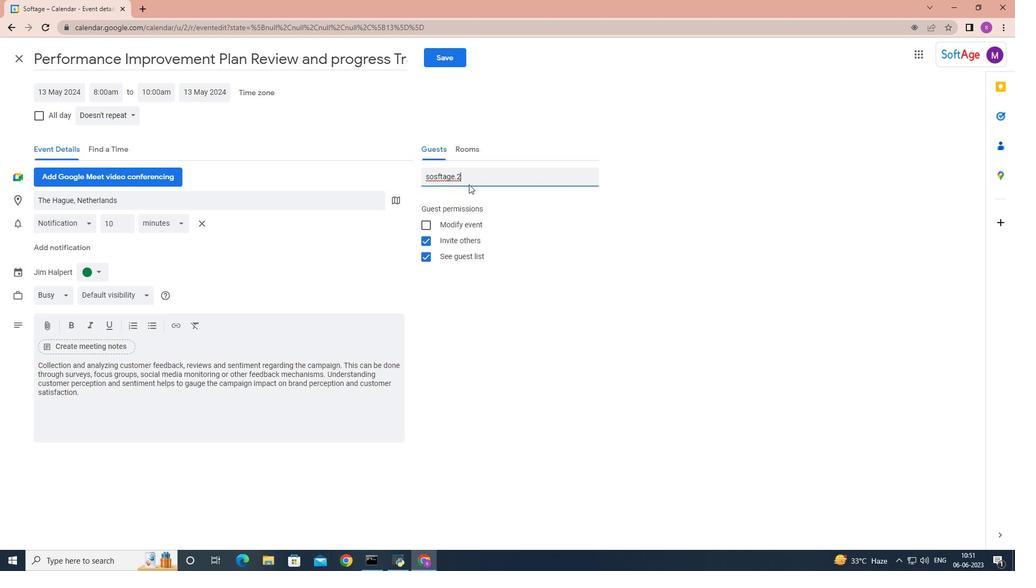 
Action: Key pressed <Key.backspace><Key.backspace><Key.backspace><Key.backspace><Key.backspace><Key.backspace><Key.backspace><Key.backspace>ftage.2
Screenshot: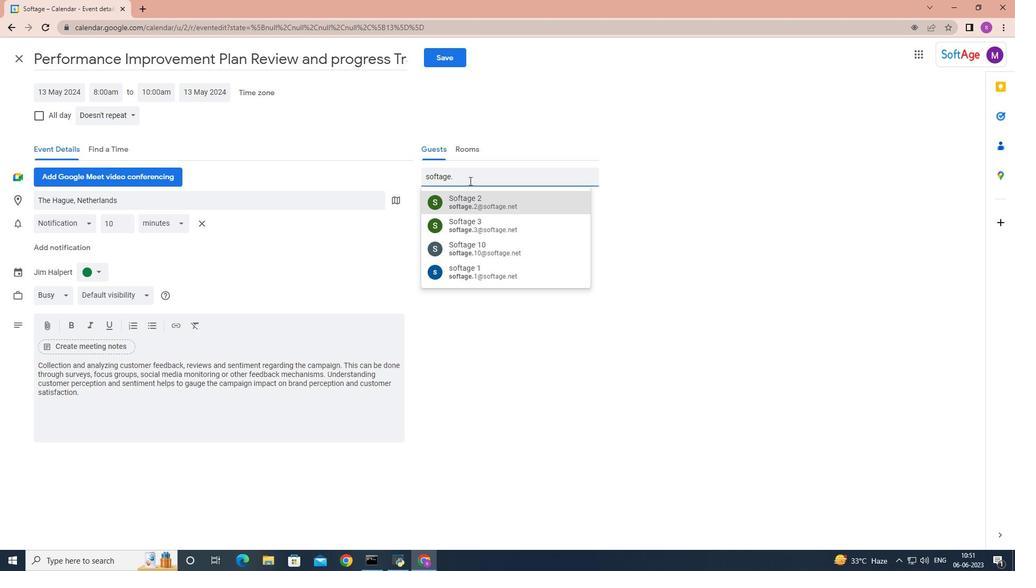 
Action: Mouse moved to (475, 203)
Screenshot: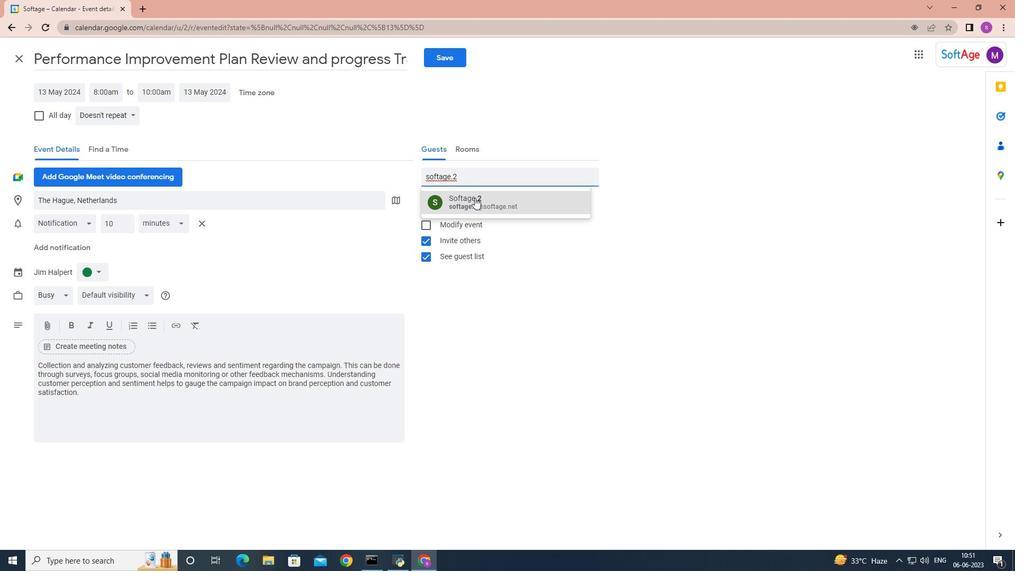 
Action: Mouse pressed left at (475, 203)
Screenshot: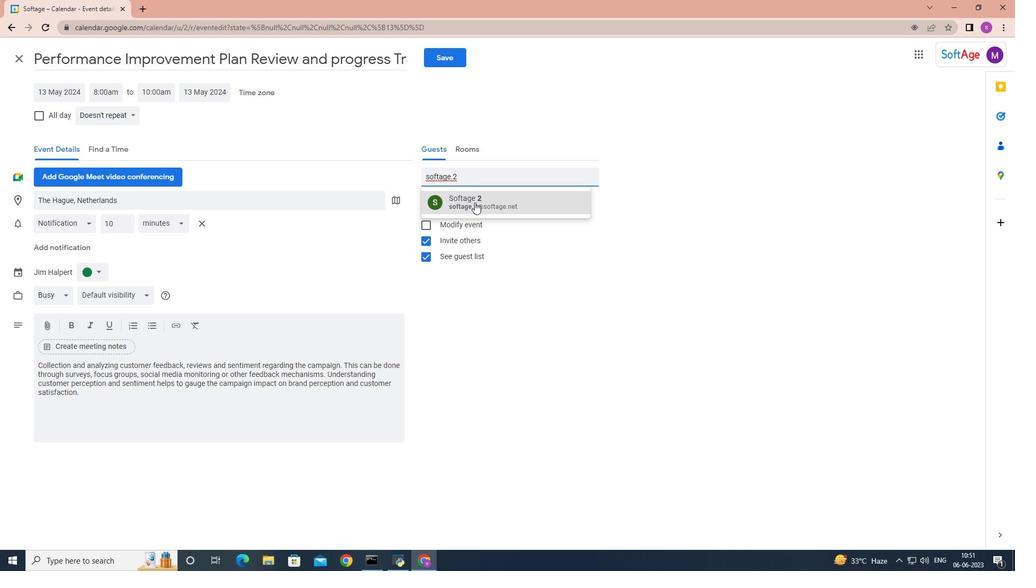 
Action: Key pressed softage.3
Screenshot: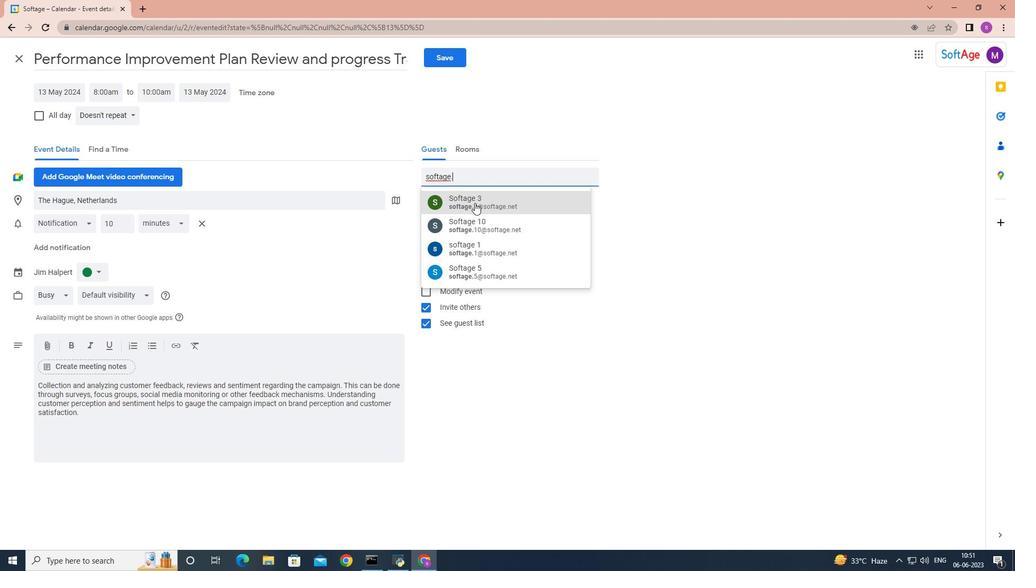 
Action: Mouse pressed left at (475, 203)
Screenshot: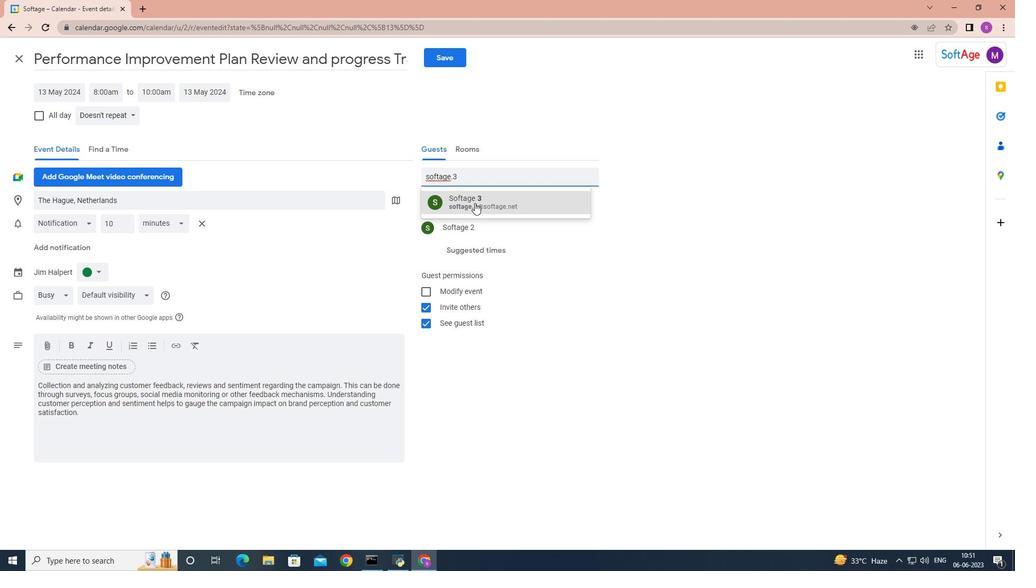 
Action: Mouse moved to (131, 115)
Screenshot: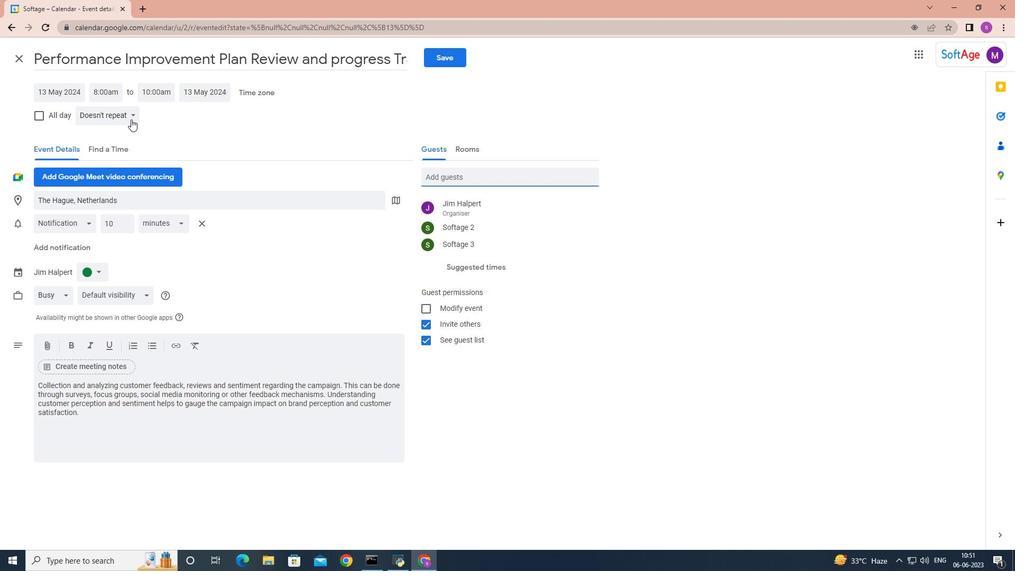 
Action: Mouse pressed left at (131, 115)
Screenshot: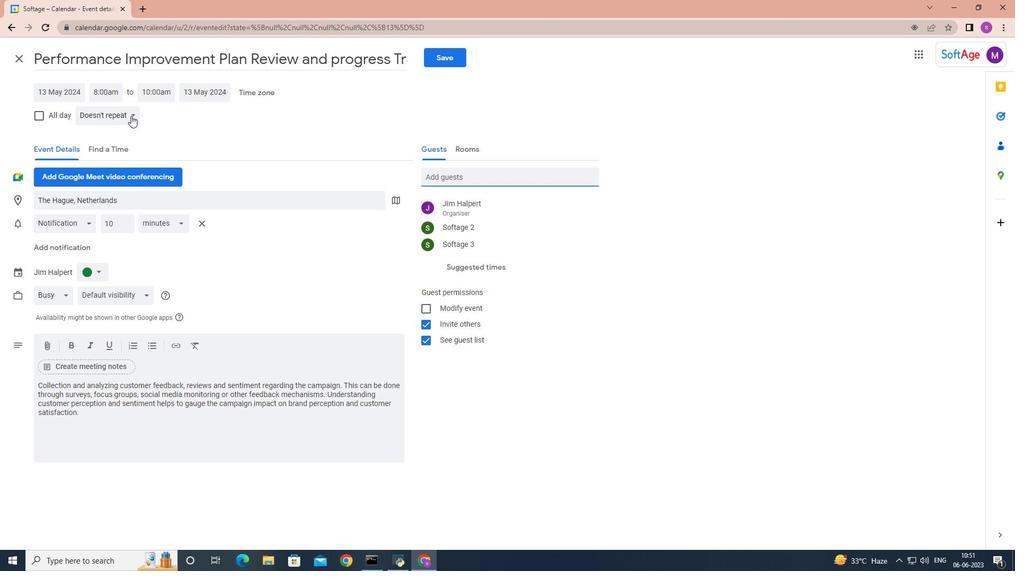 
Action: Mouse moved to (143, 212)
Screenshot: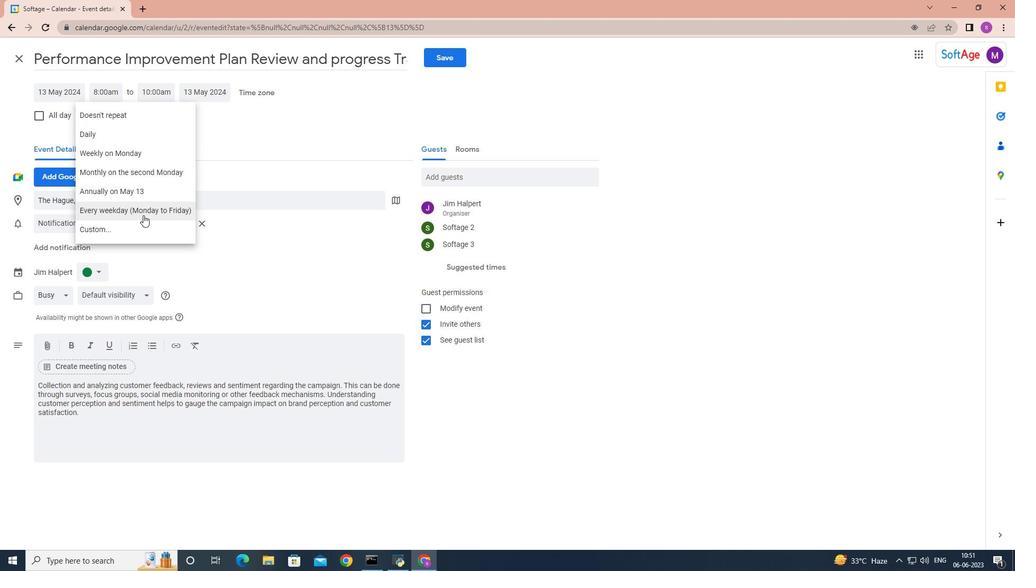 
Action: Mouse pressed left at (143, 212)
Screenshot: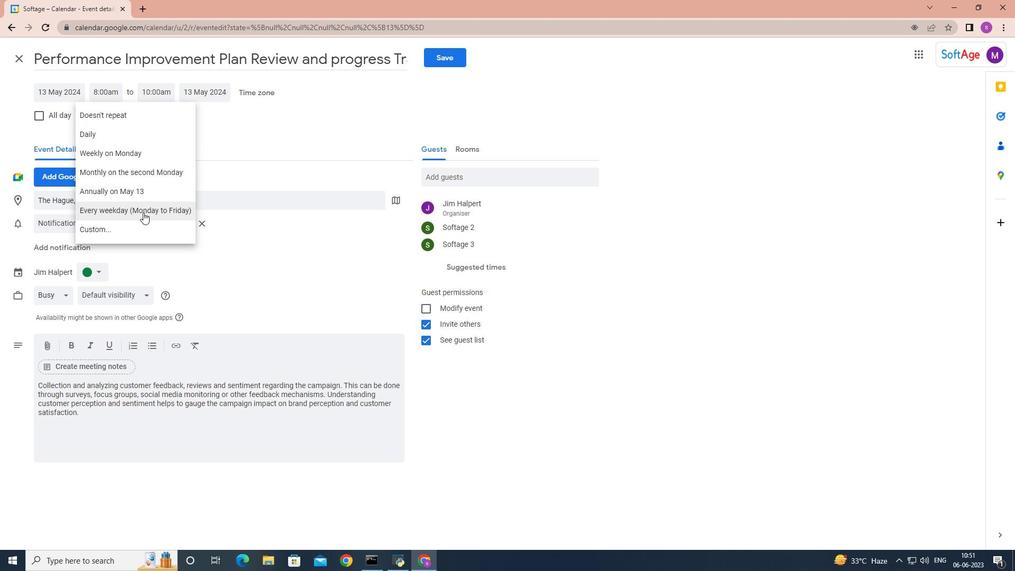 
Action: Mouse moved to (446, 59)
Screenshot: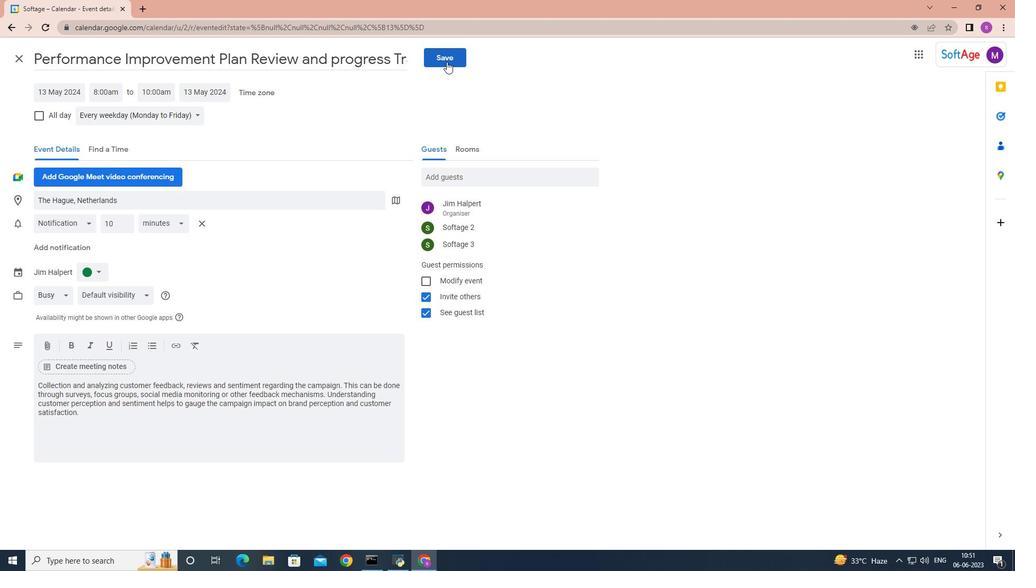 
Action: Mouse pressed left at (446, 59)
Screenshot: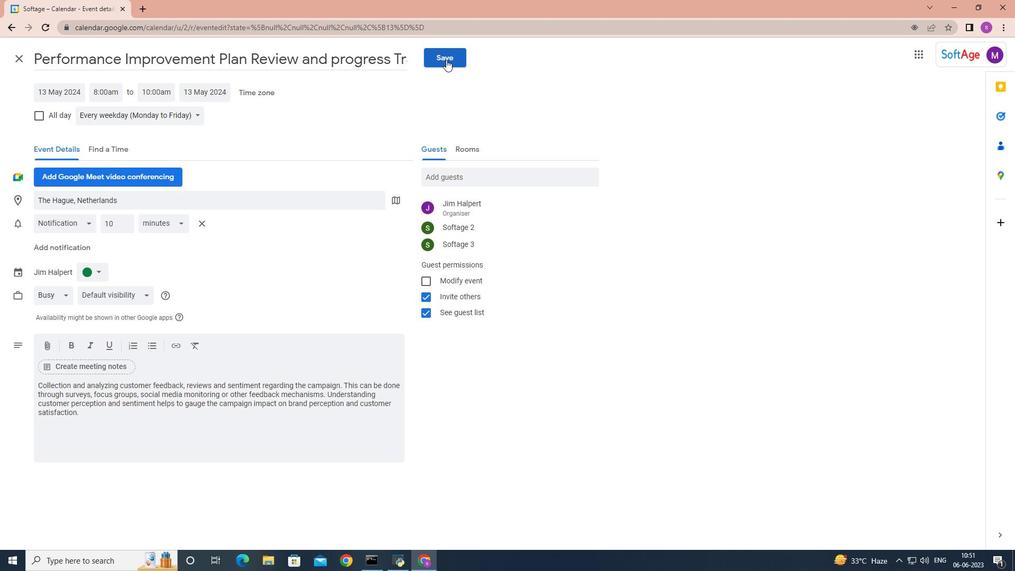 
Action: Mouse moved to (604, 317)
Screenshot: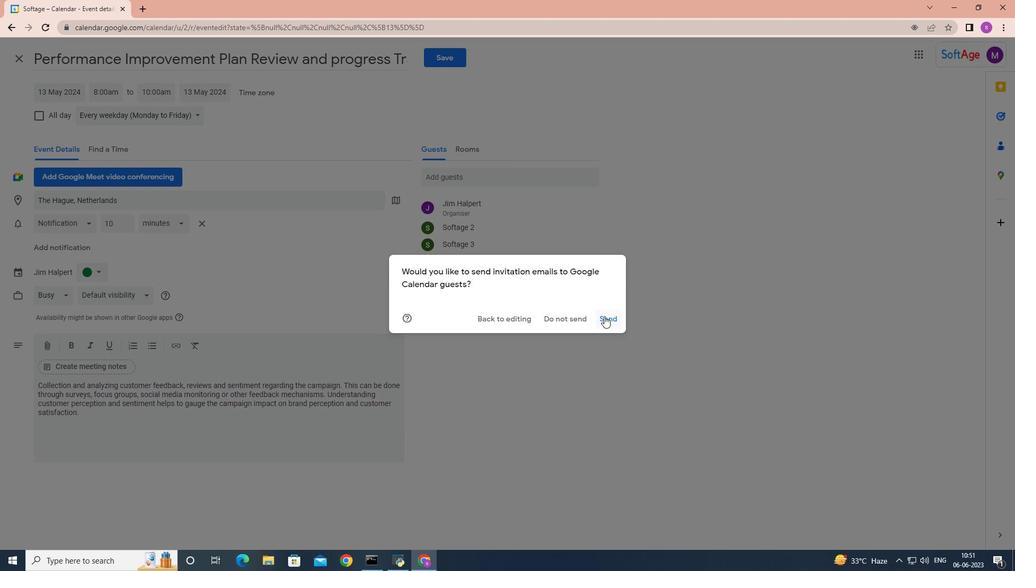 
Action: Mouse pressed left at (604, 317)
Screenshot: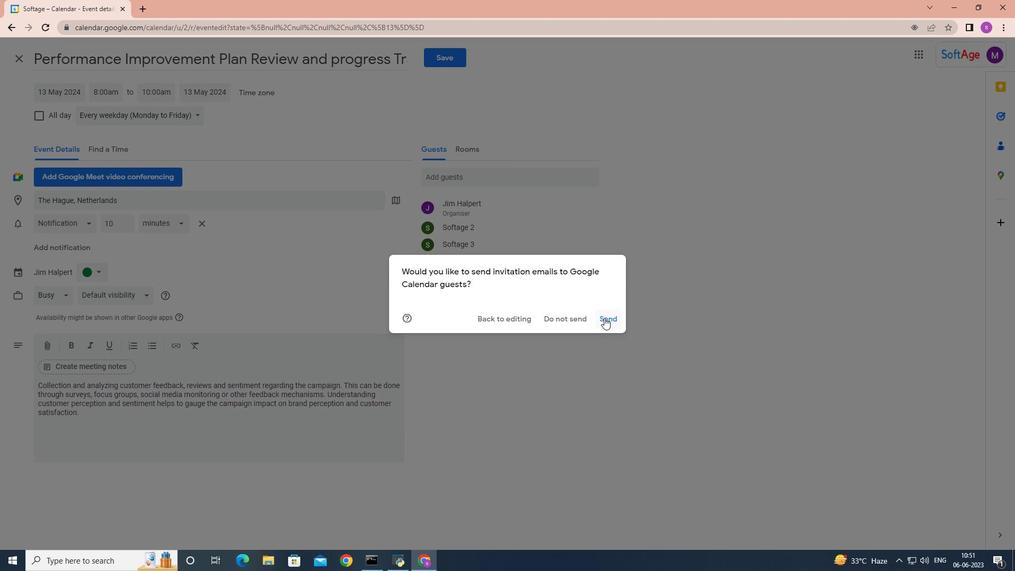 
